 Task: Search one way flight ticket for 3 adults in first from Kotzebue: Ralph Wien Memorial Airport to Jacksonville: Albert J. Ellis Airport on 5-3-2023. Choice of flights is Westjet. Number of bags: 1 carry on bag. Price is upto 100000. Outbound departure time preference is 5:00.
Action: Mouse moved to (407, 336)
Screenshot: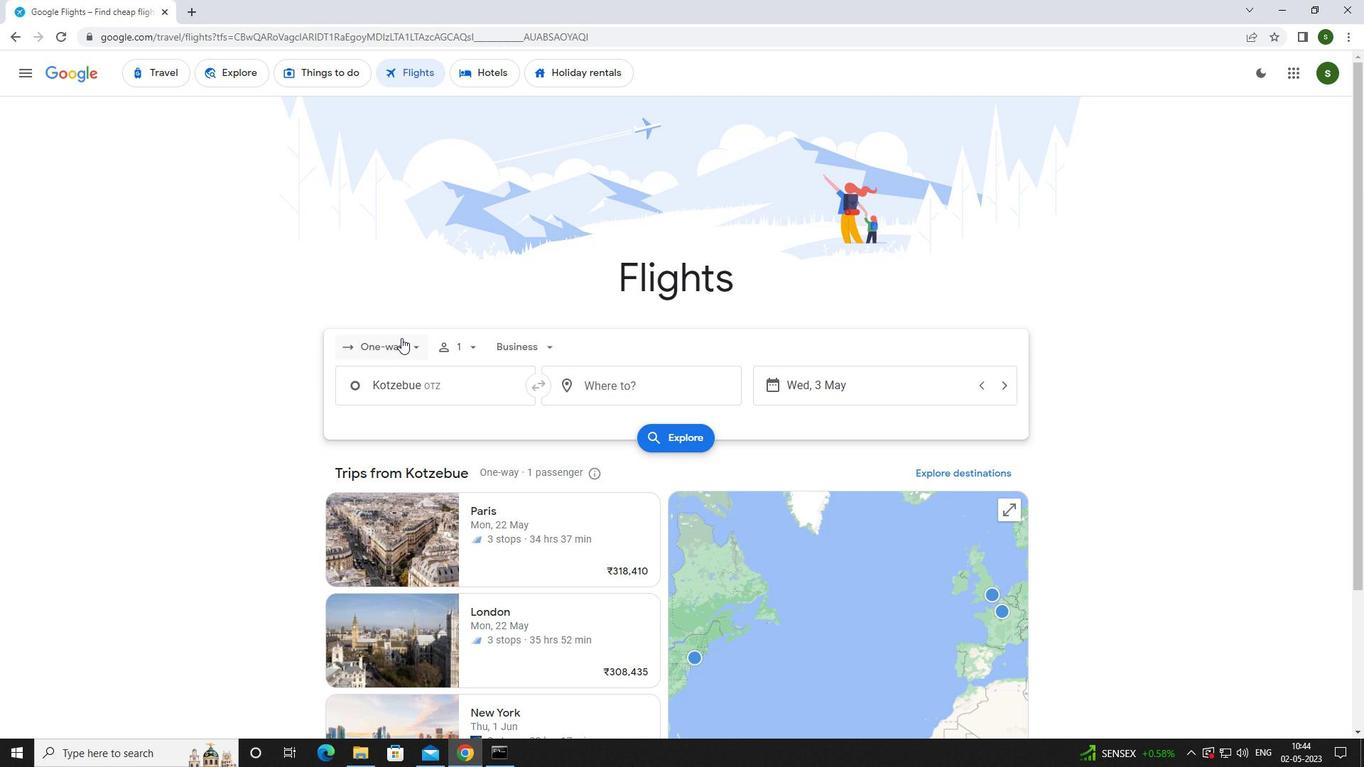 
Action: Mouse pressed left at (407, 336)
Screenshot: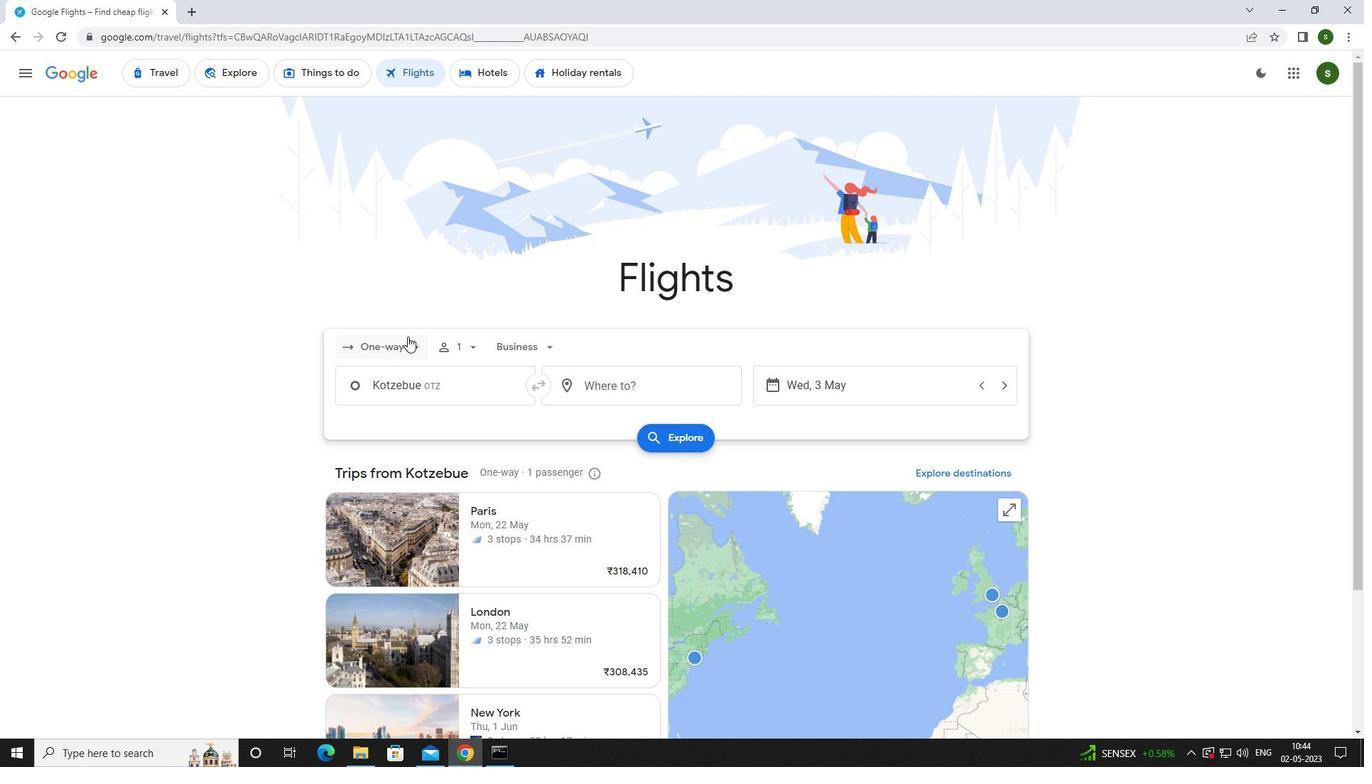
Action: Mouse moved to (402, 407)
Screenshot: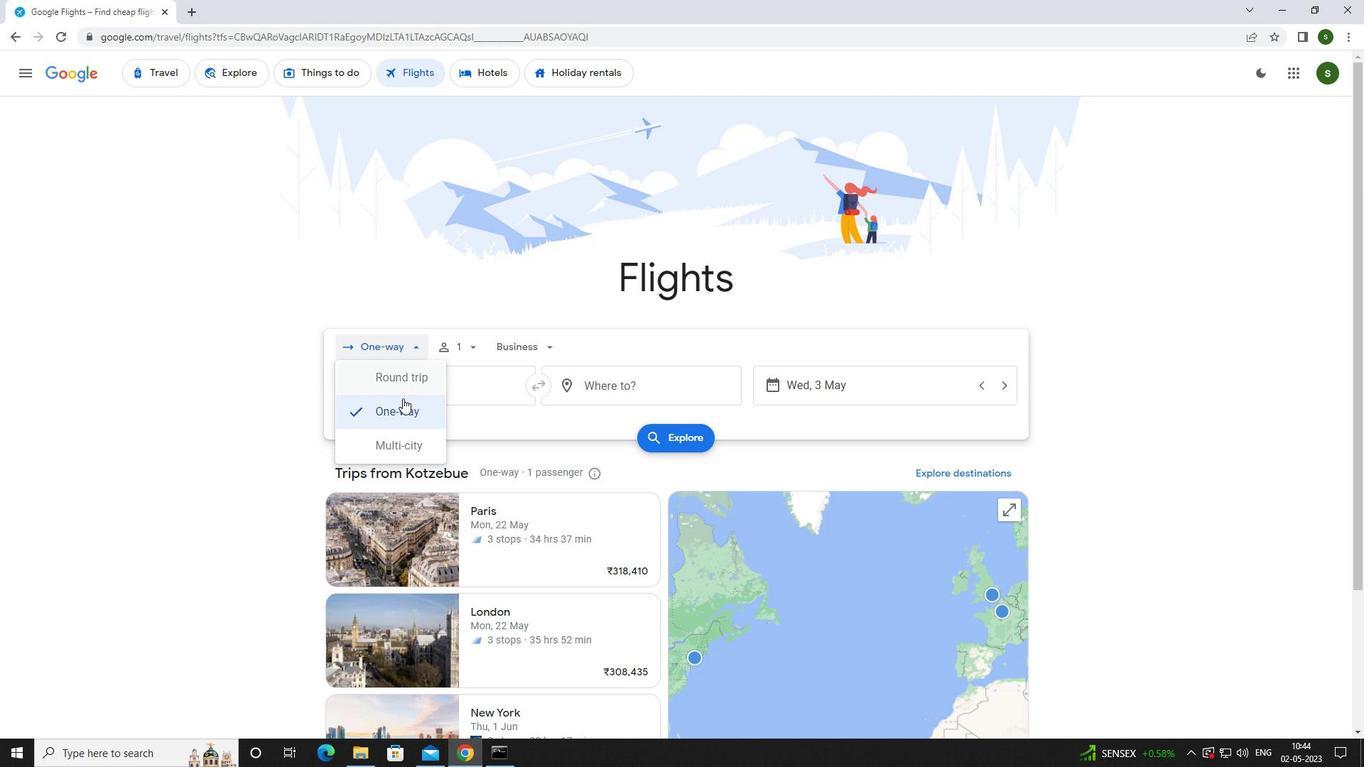 
Action: Mouse pressed left at (402, 407)
Screenshot: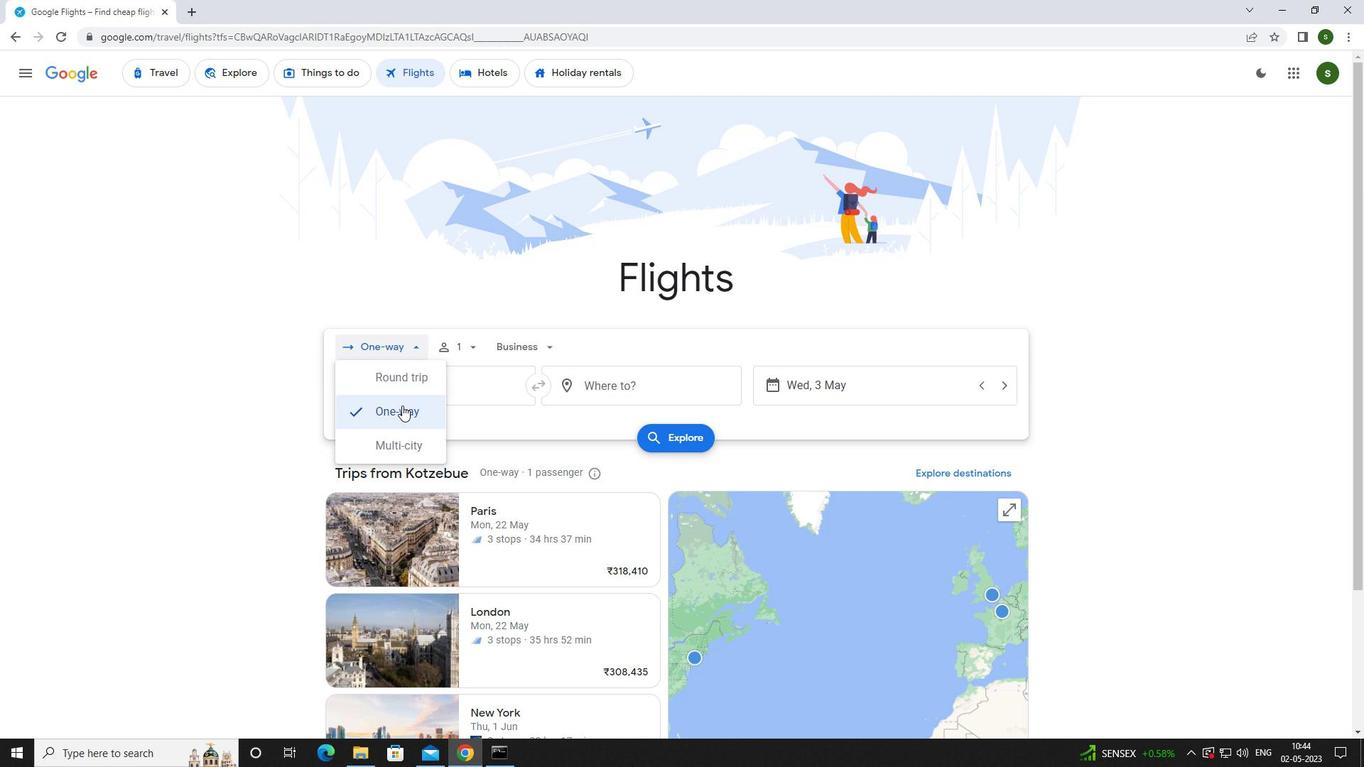 
Action: Mouse moved to (471, 349)
Screenshot: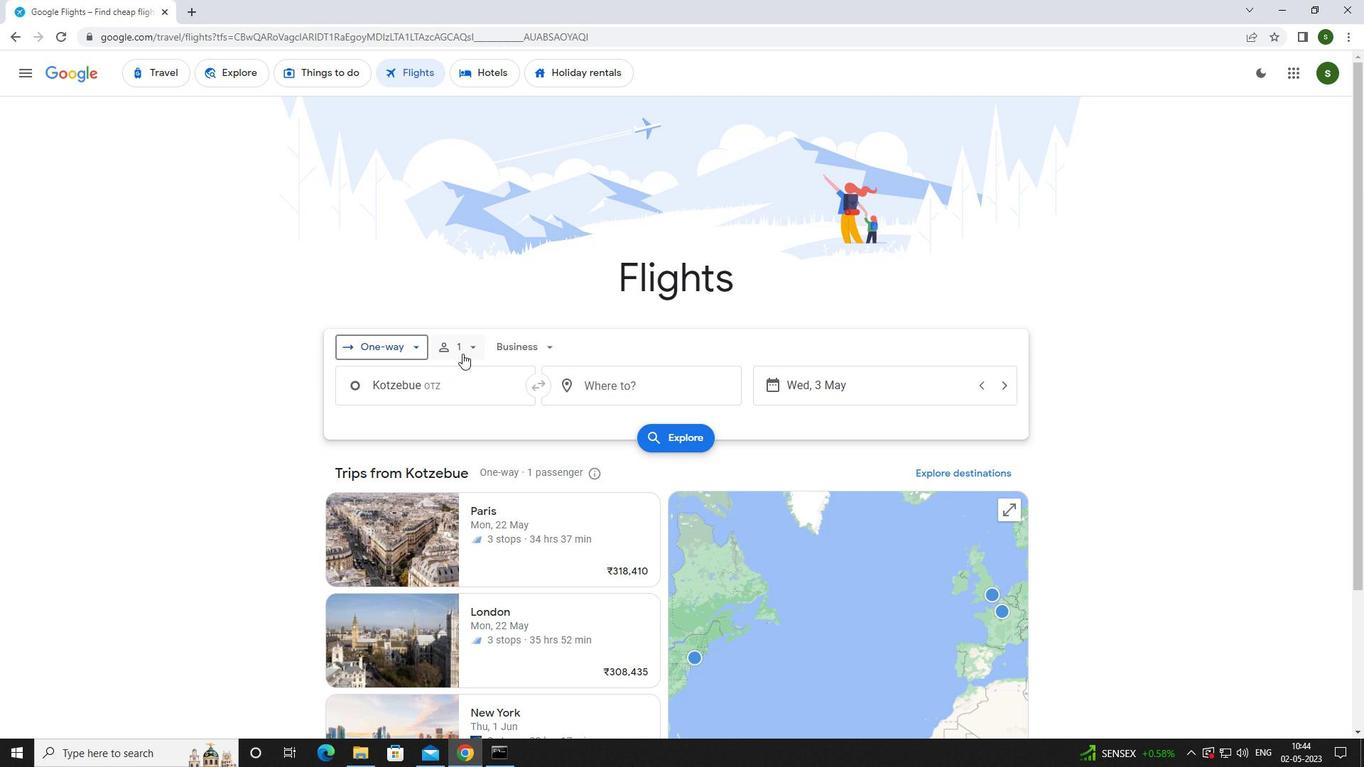 
Action: Mouse pressed left at (471, 349)
Screenshot: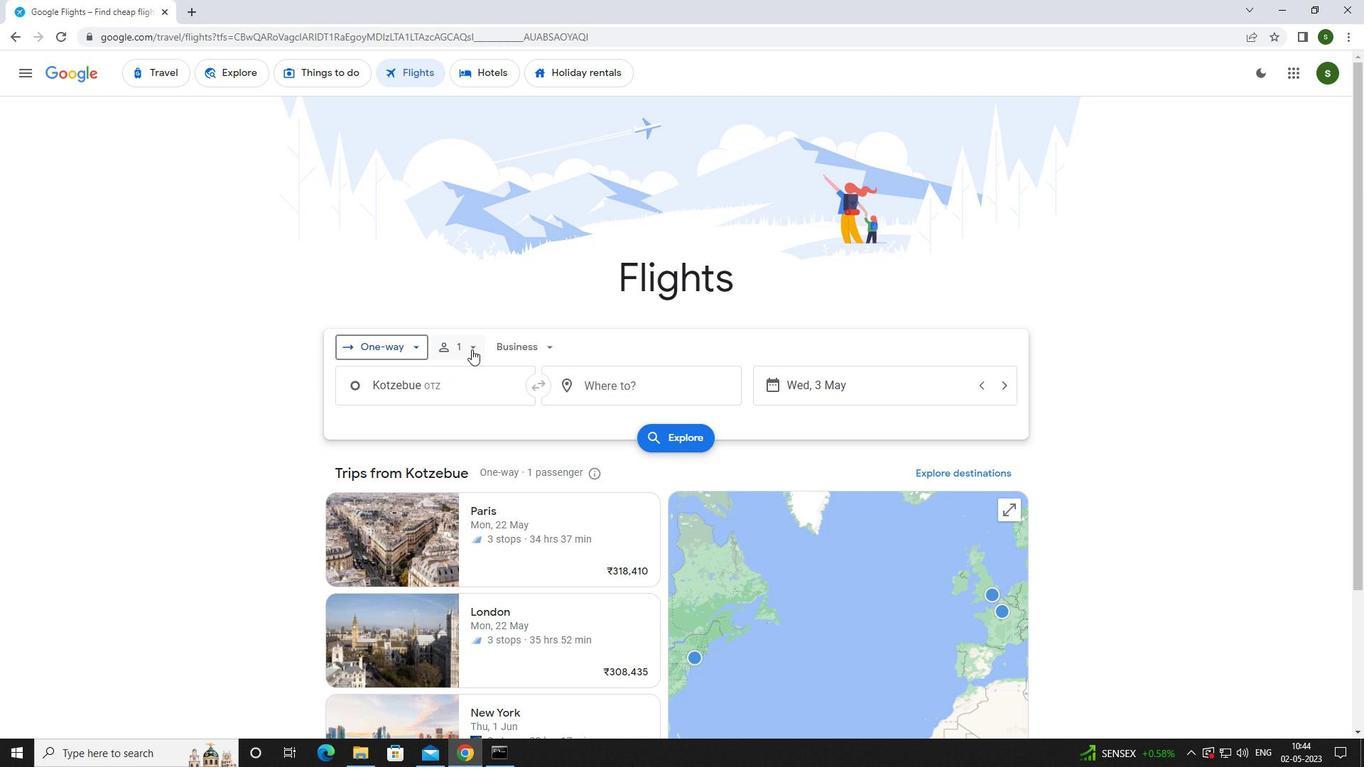 
Action: Mouse moved to (572, 384)
Screenshot: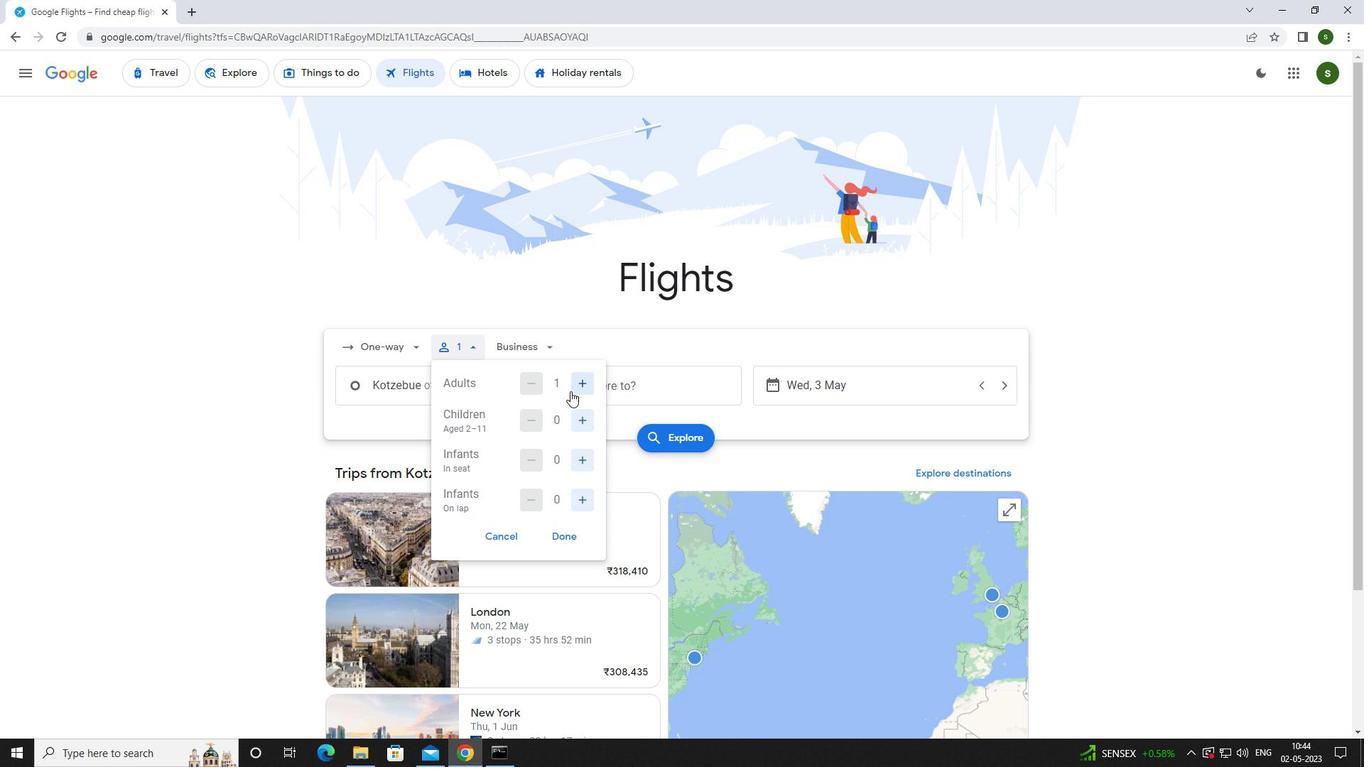 
Action: Mouse pressed left at (572, 384)
Screenshot: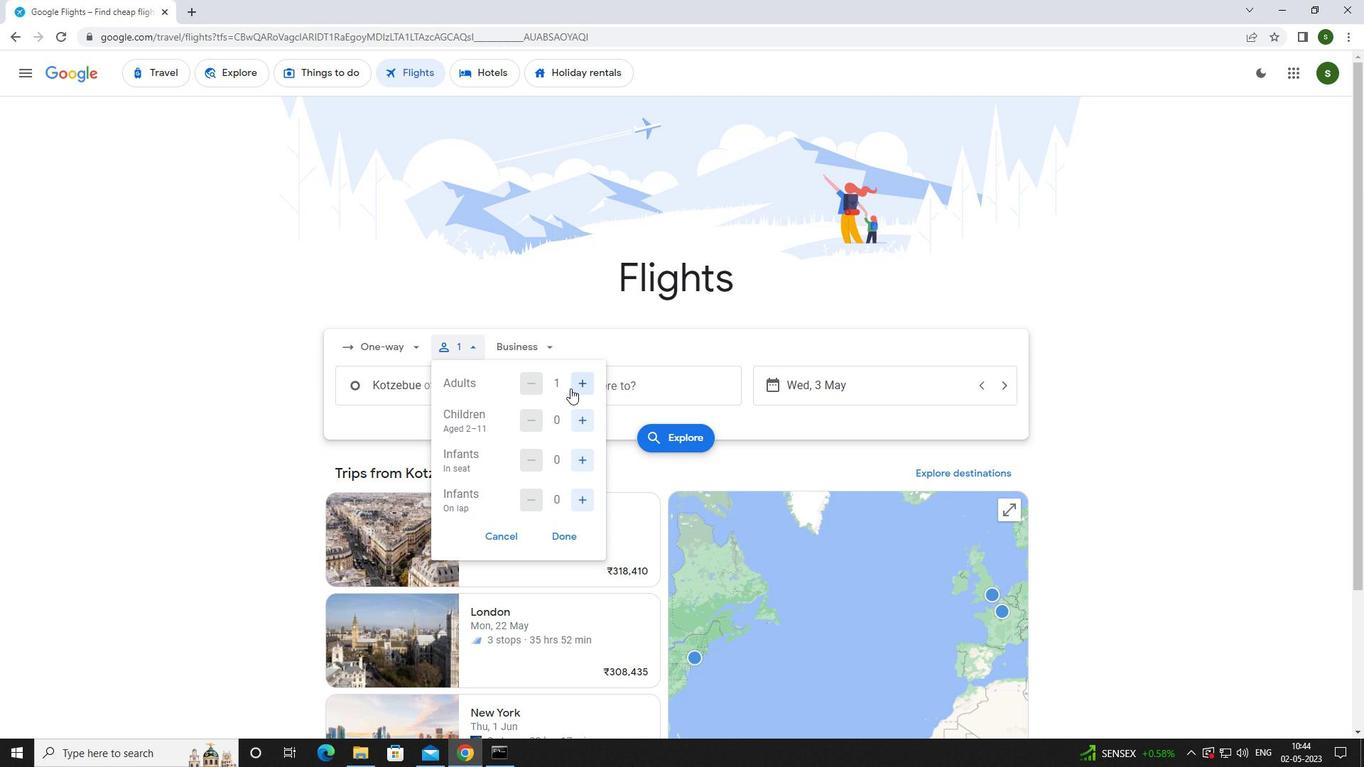 
Action: Mouse pressed left at (572, 384)
Screenshot: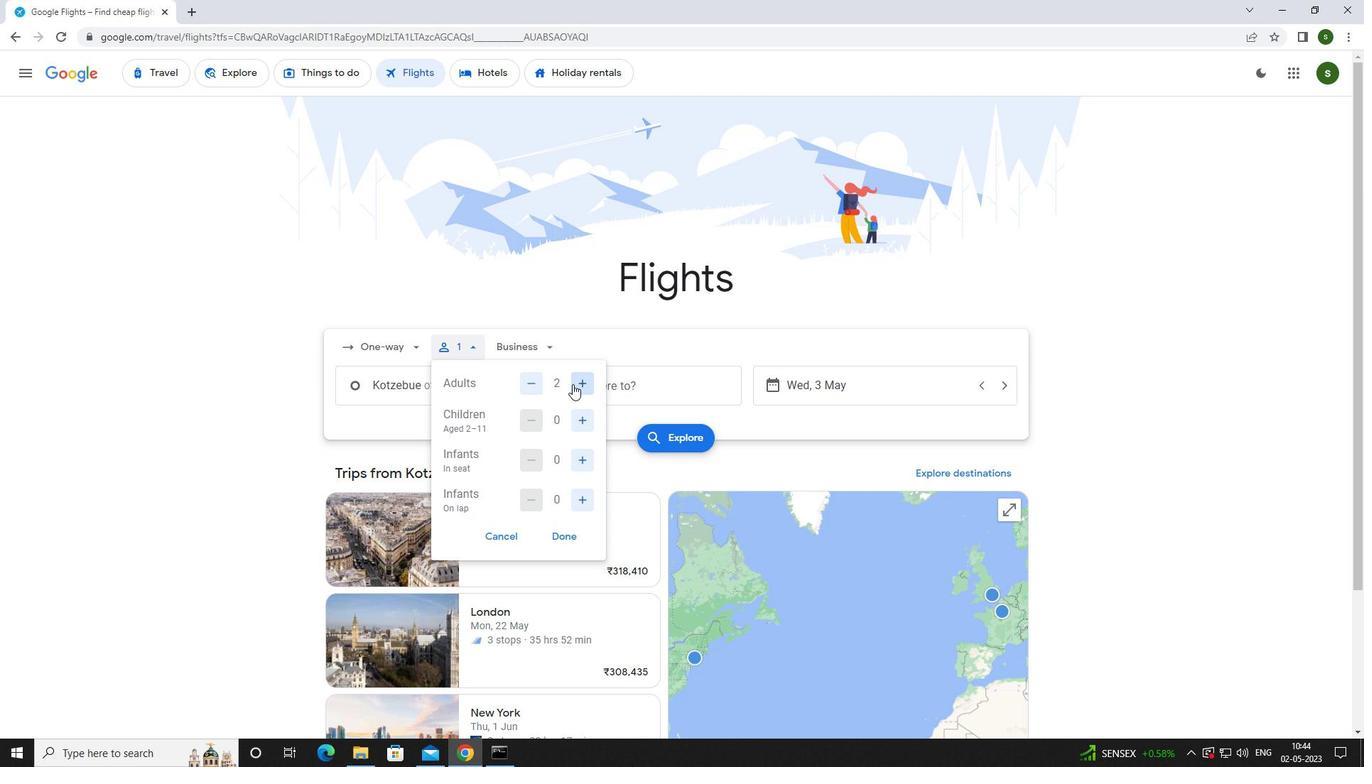 
Action: Mouse moved to (537, 341)
Screenshot: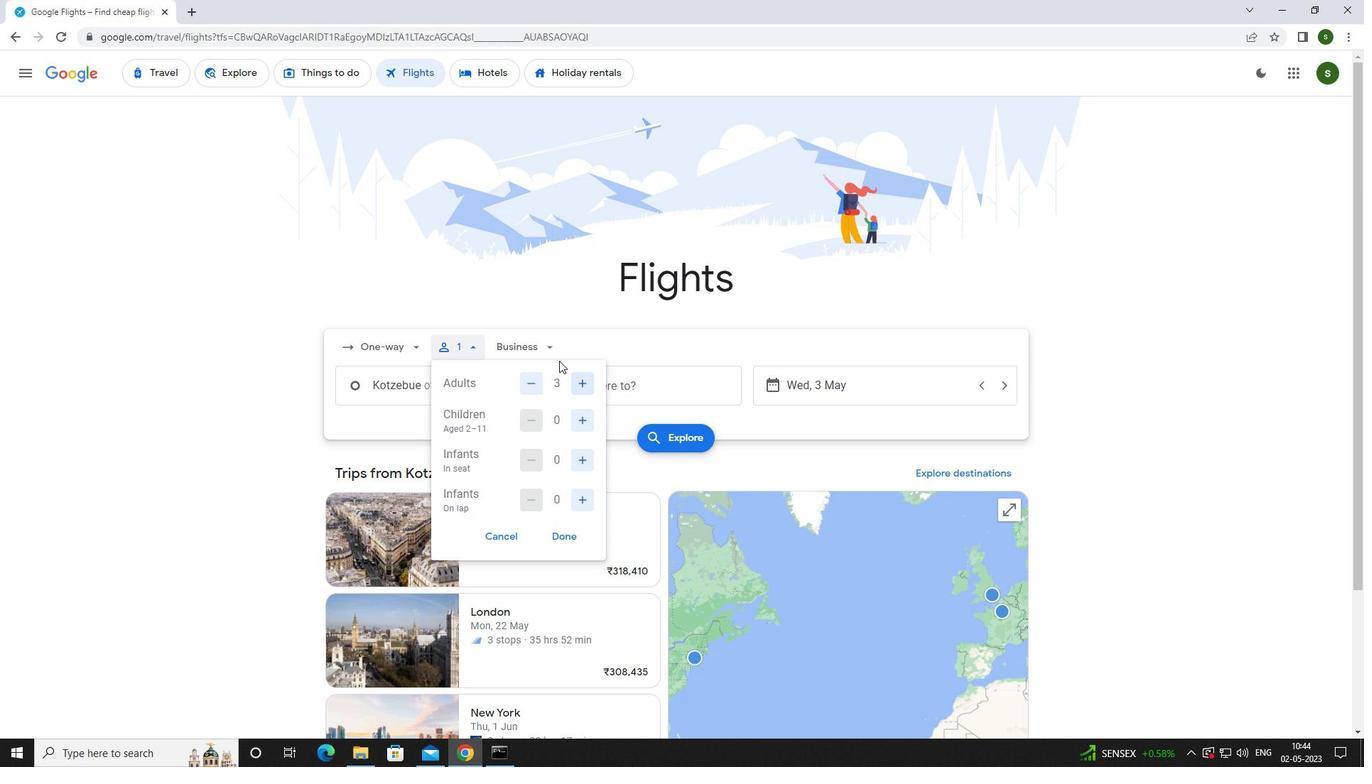 
Action: Mouse pressed left at (537, 341)
Screenshot: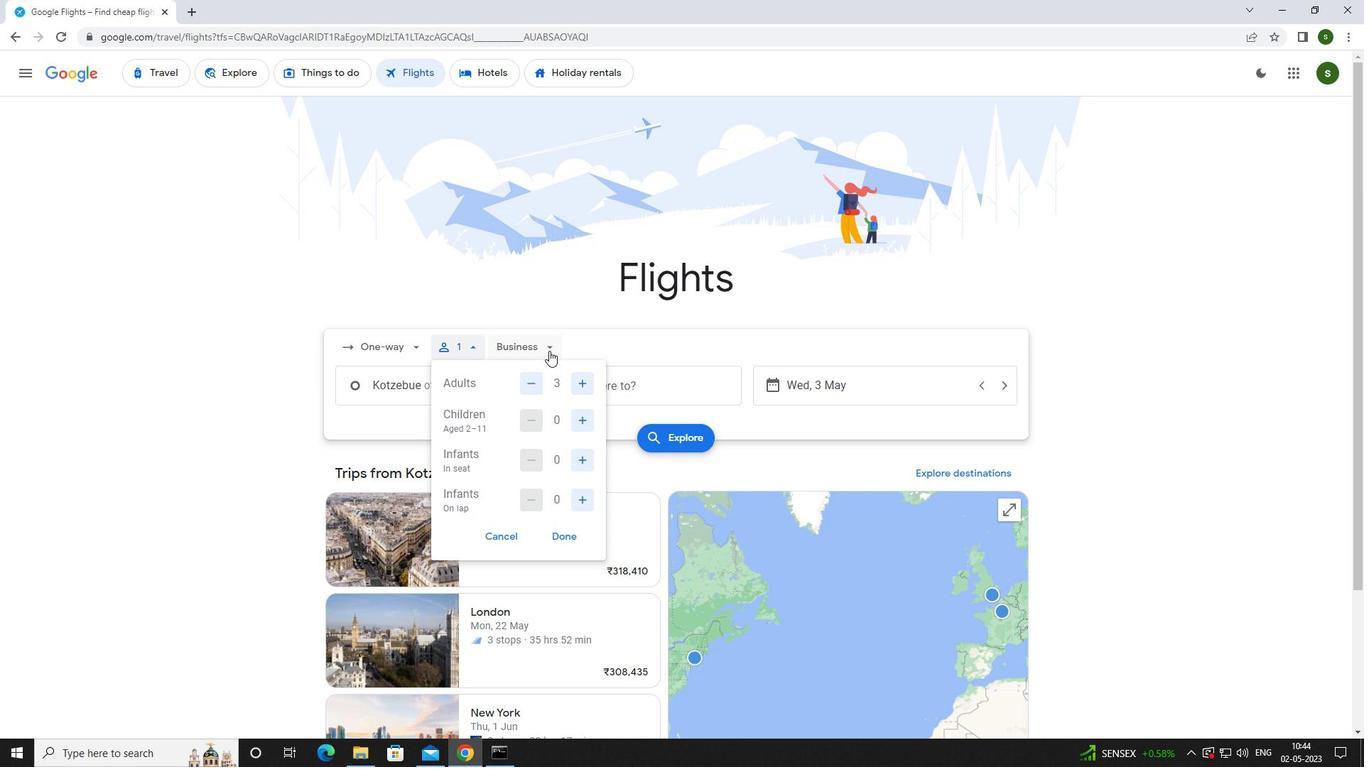 
Action: Mouse moved to (547, 479)
Screenshot: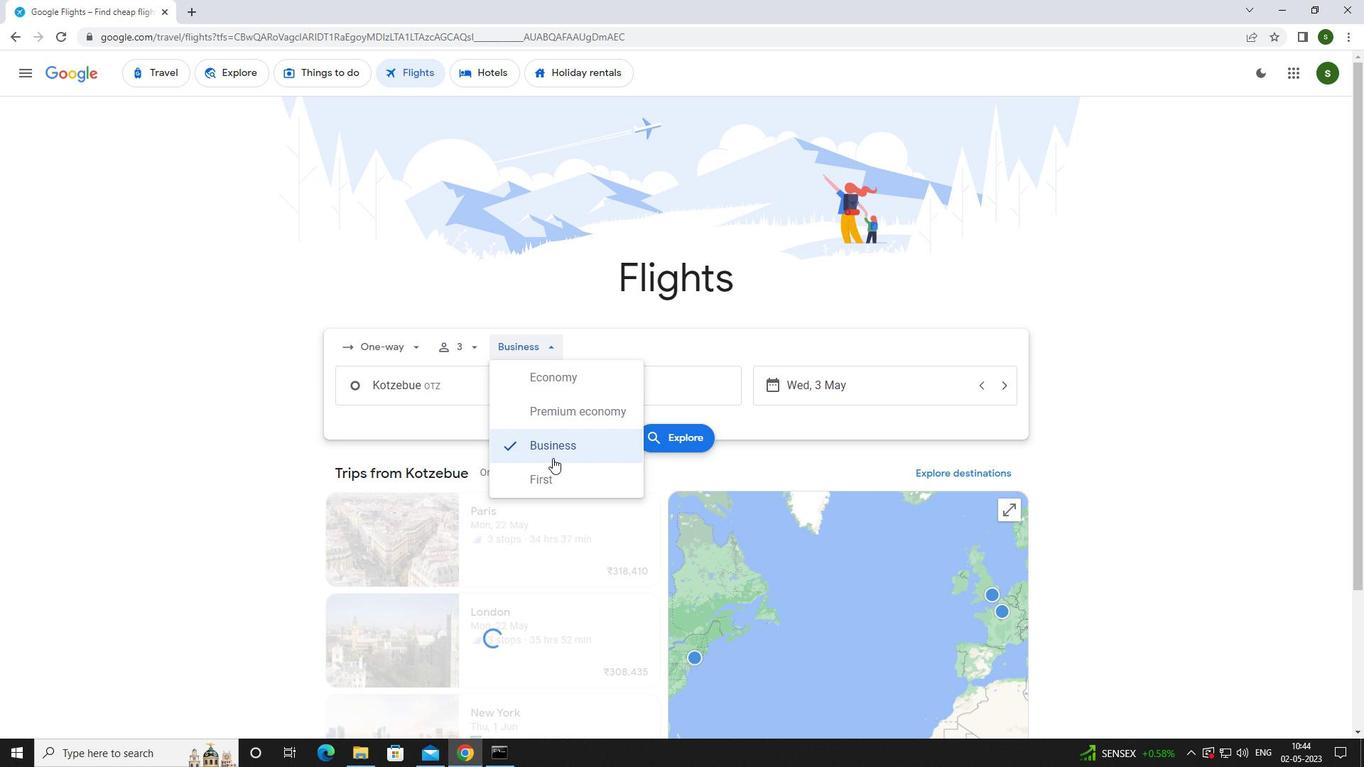 
Action: Mouse pressed left at (547, 479)
Screenshot: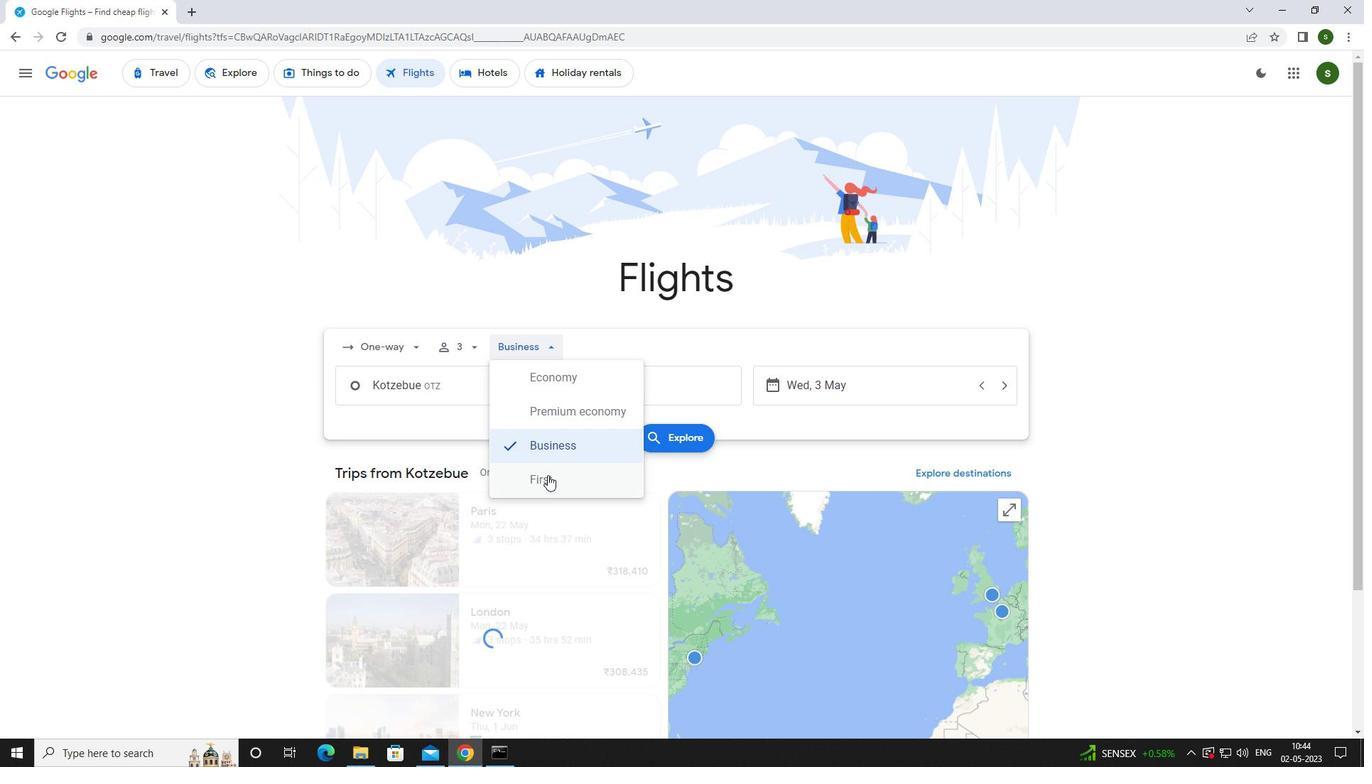 
Action: Mouse moved to (485, 391)
Screenshot: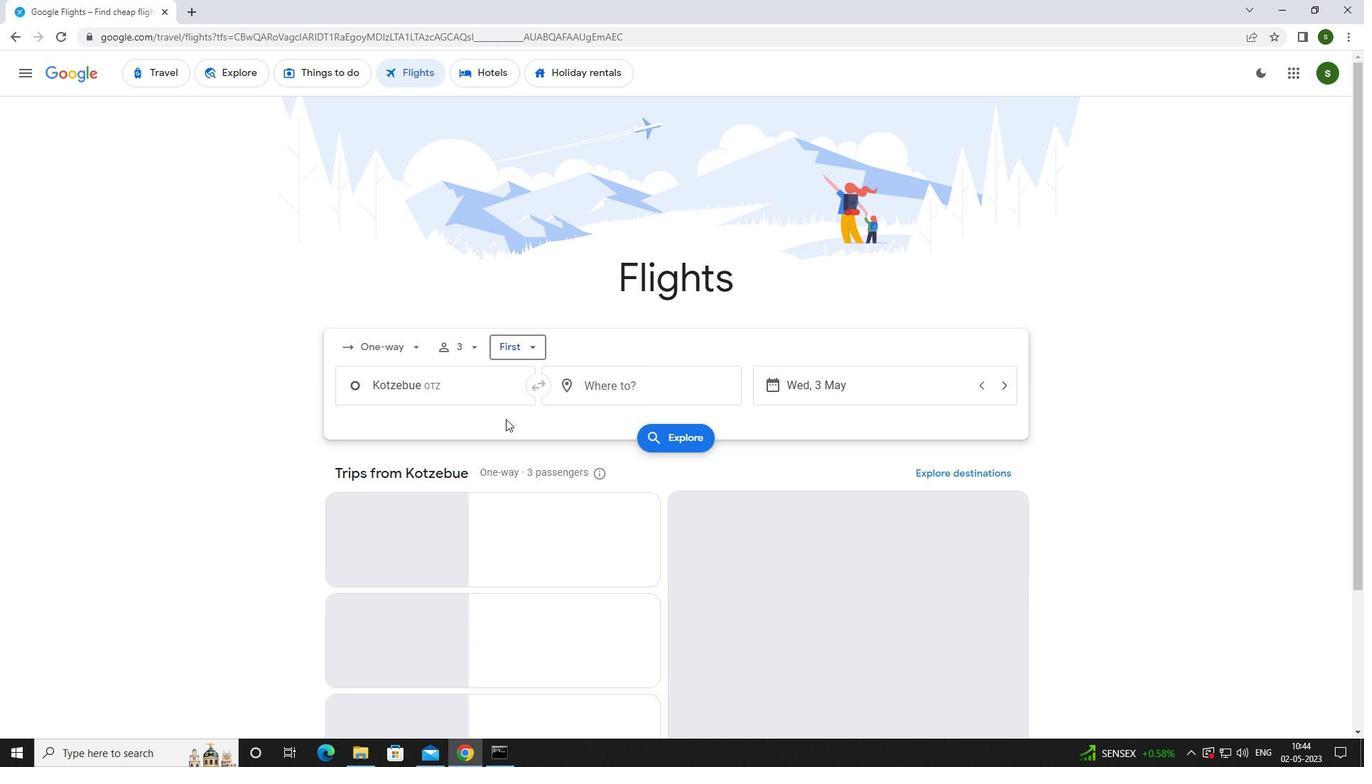 
Action: Mouse pressed left at (485, 391)
Screenshot: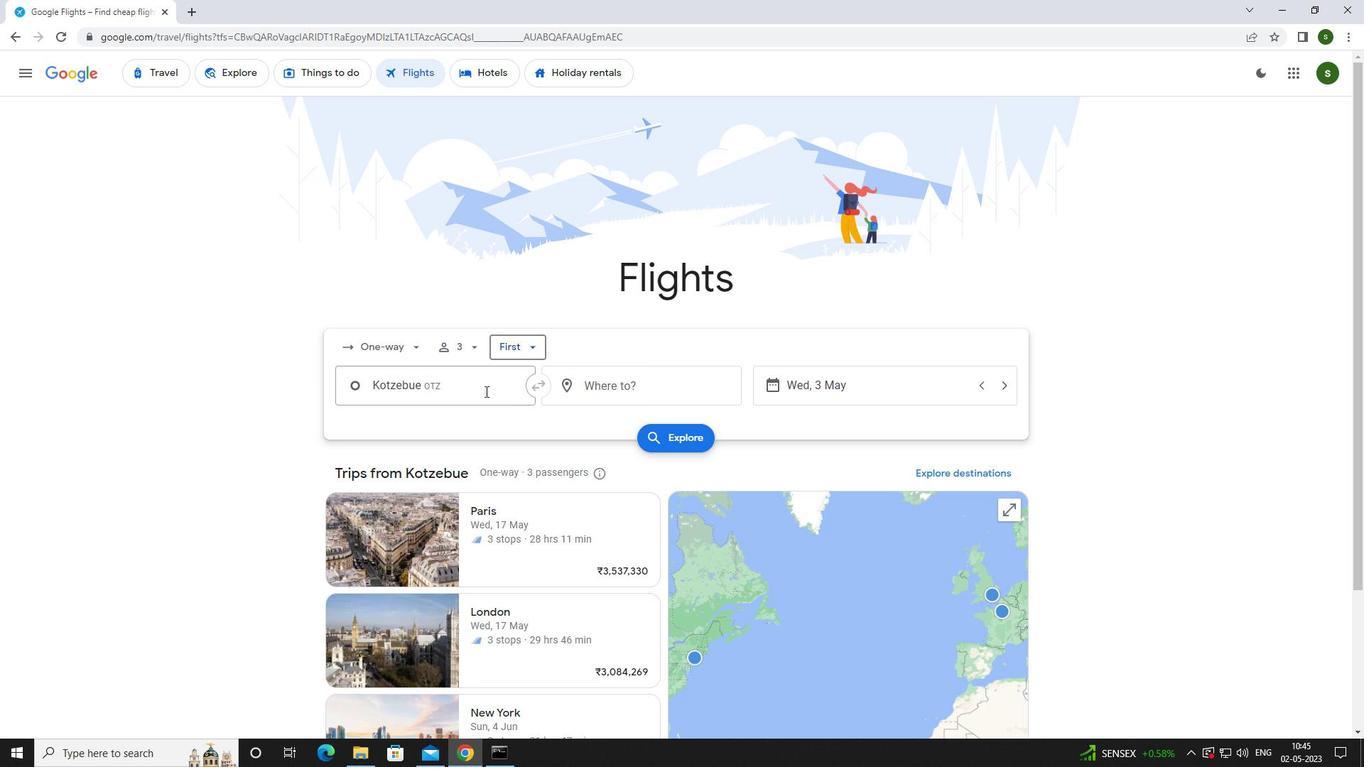 
Action: Key pressed r<Key.caps_lock>ap<Key.backspace>lp
Screenshot: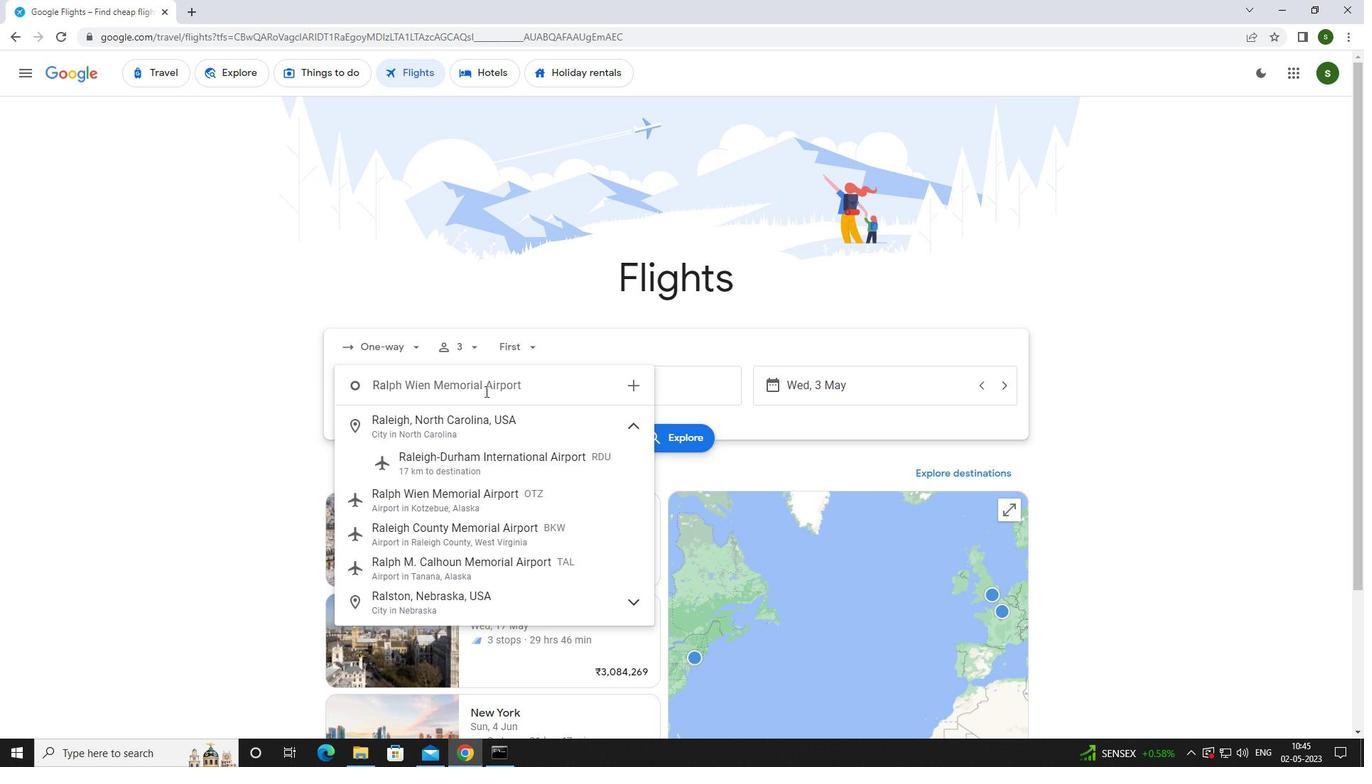 
Action: Mouse moved to (487, 436)
Screenshot: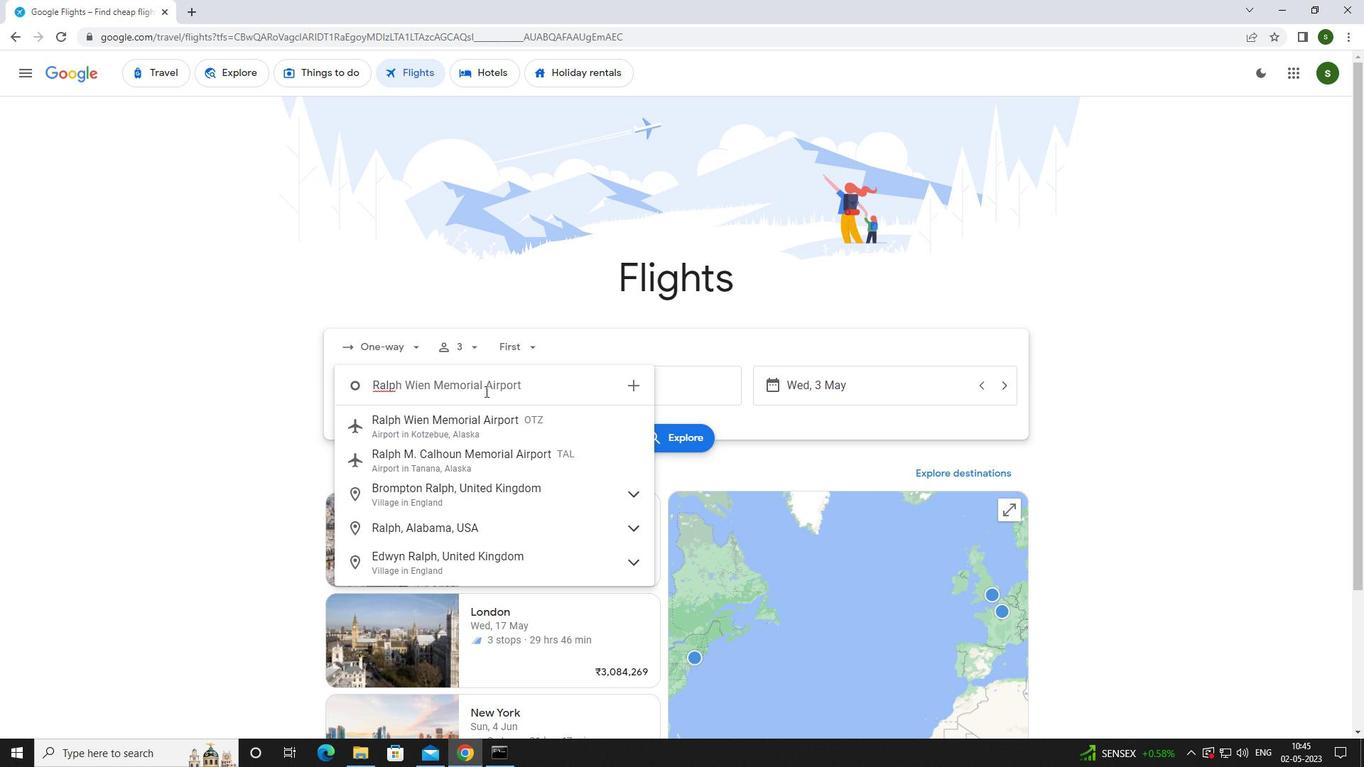 
Action: Mouse pressed left at (487, 436)
Screenshot: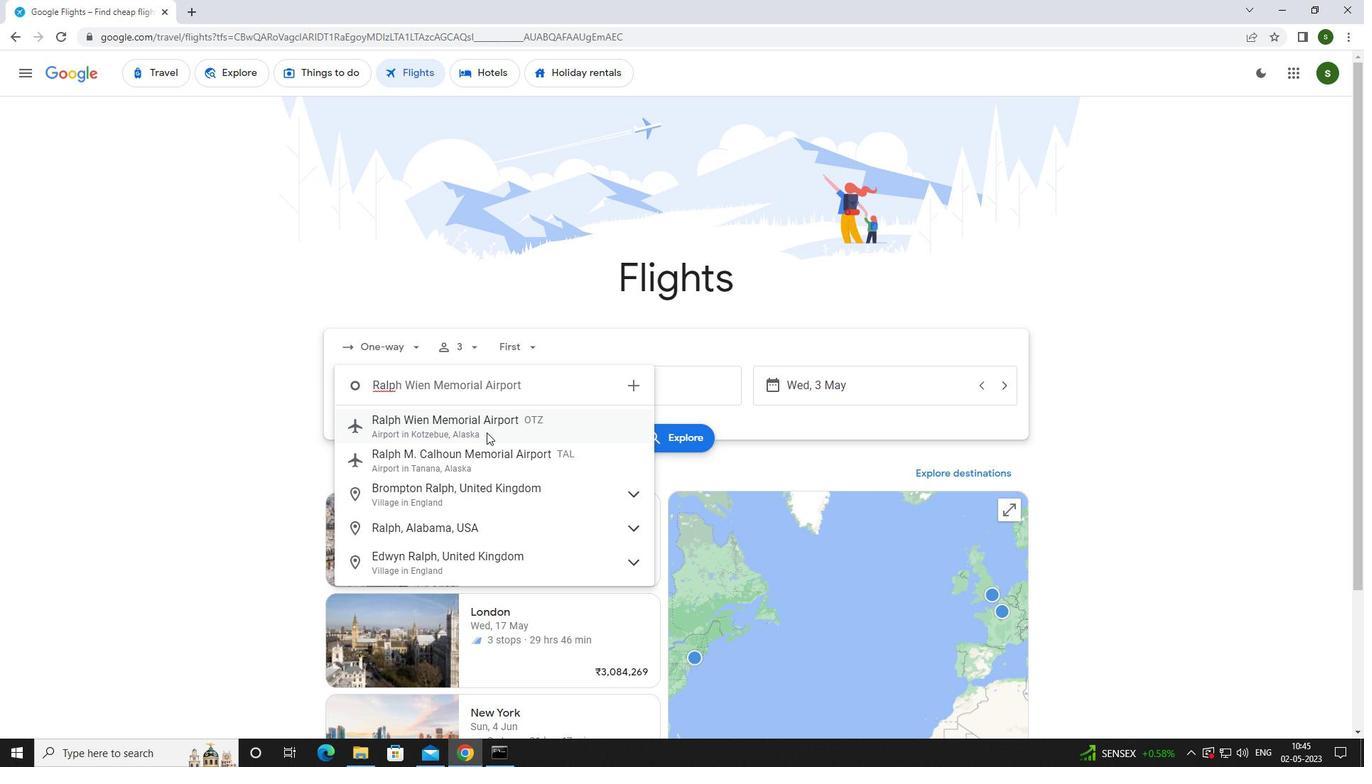 
Action: Mouse moved to (615, 393)
Screenshot: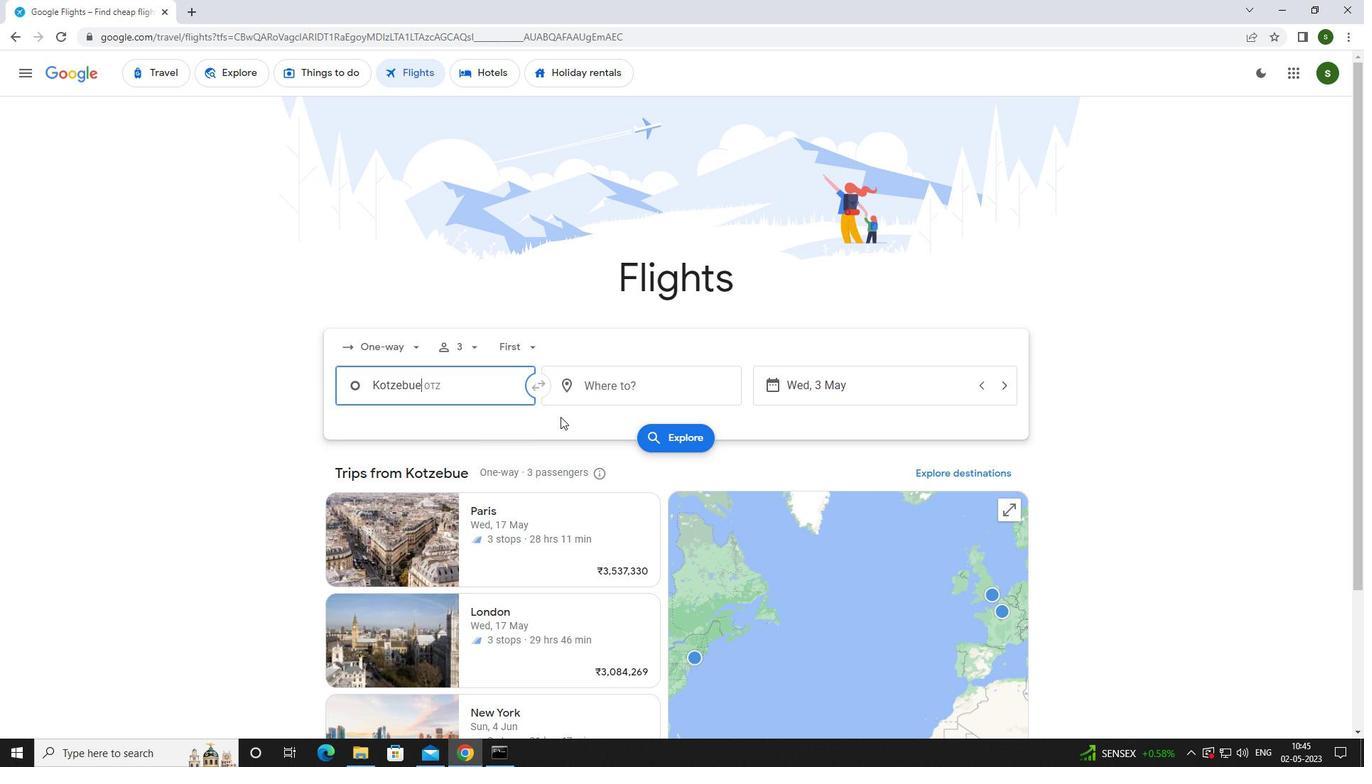 
Action: Mouse pressed left at (615, 393)
Screenshot: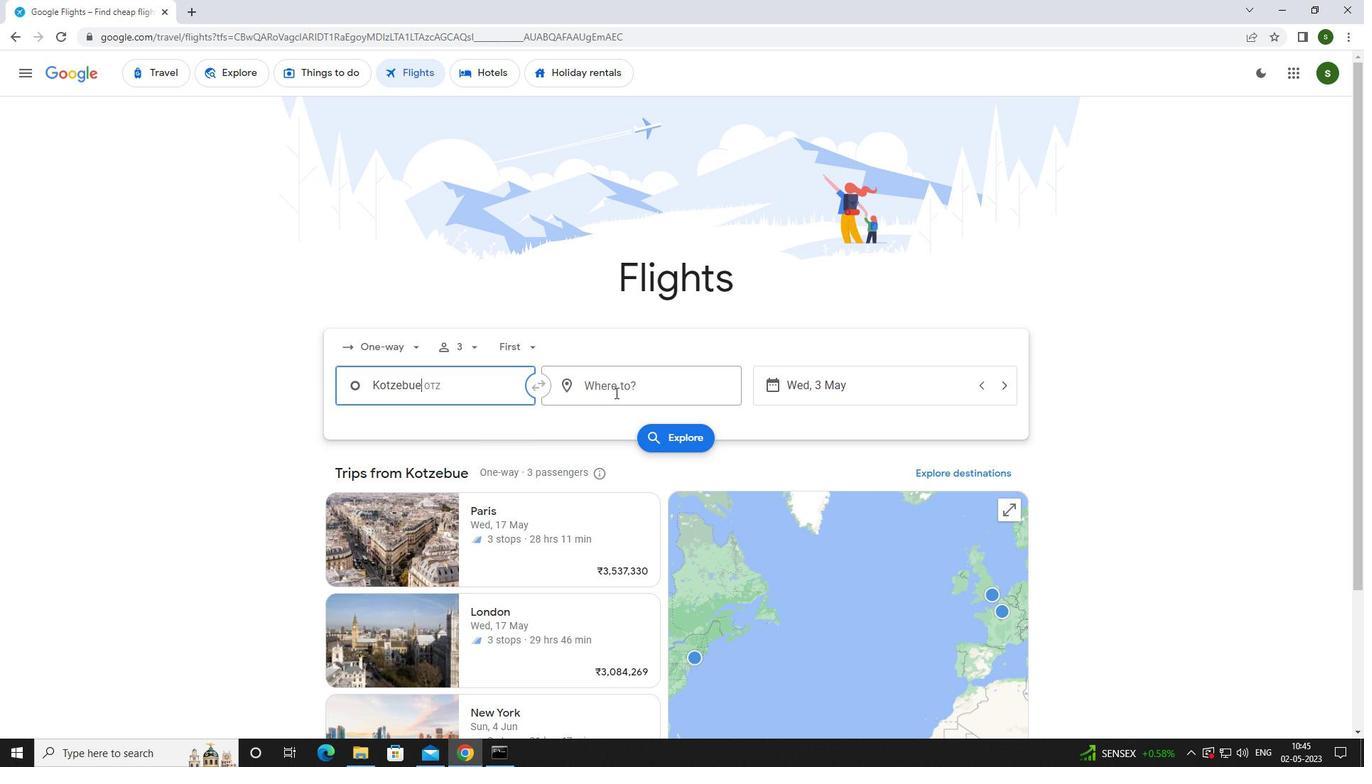 
Action: Key pressed <Key.caps_lock>a<Key.caps_lock>lbert<Key.space>
Screenshot: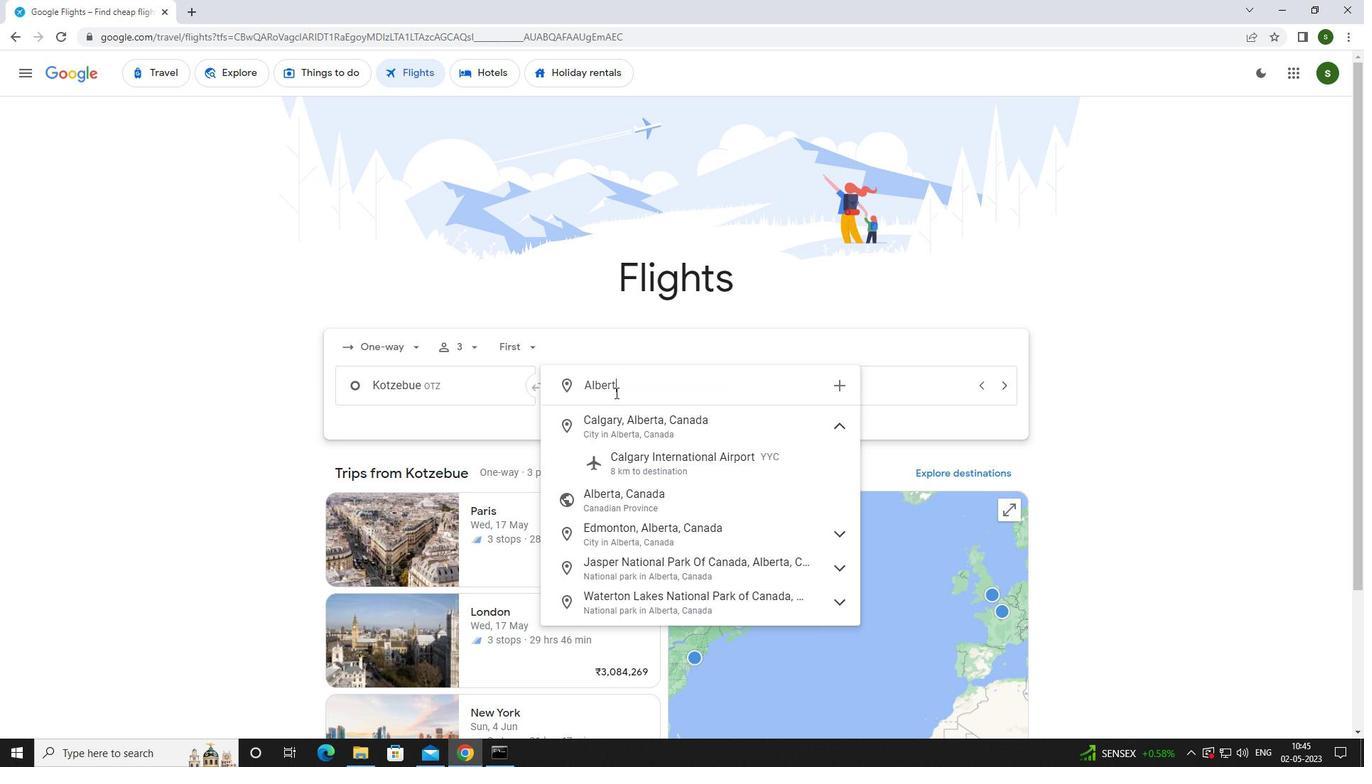 
Action: Mouse moved to (628, 429)
Screenshot: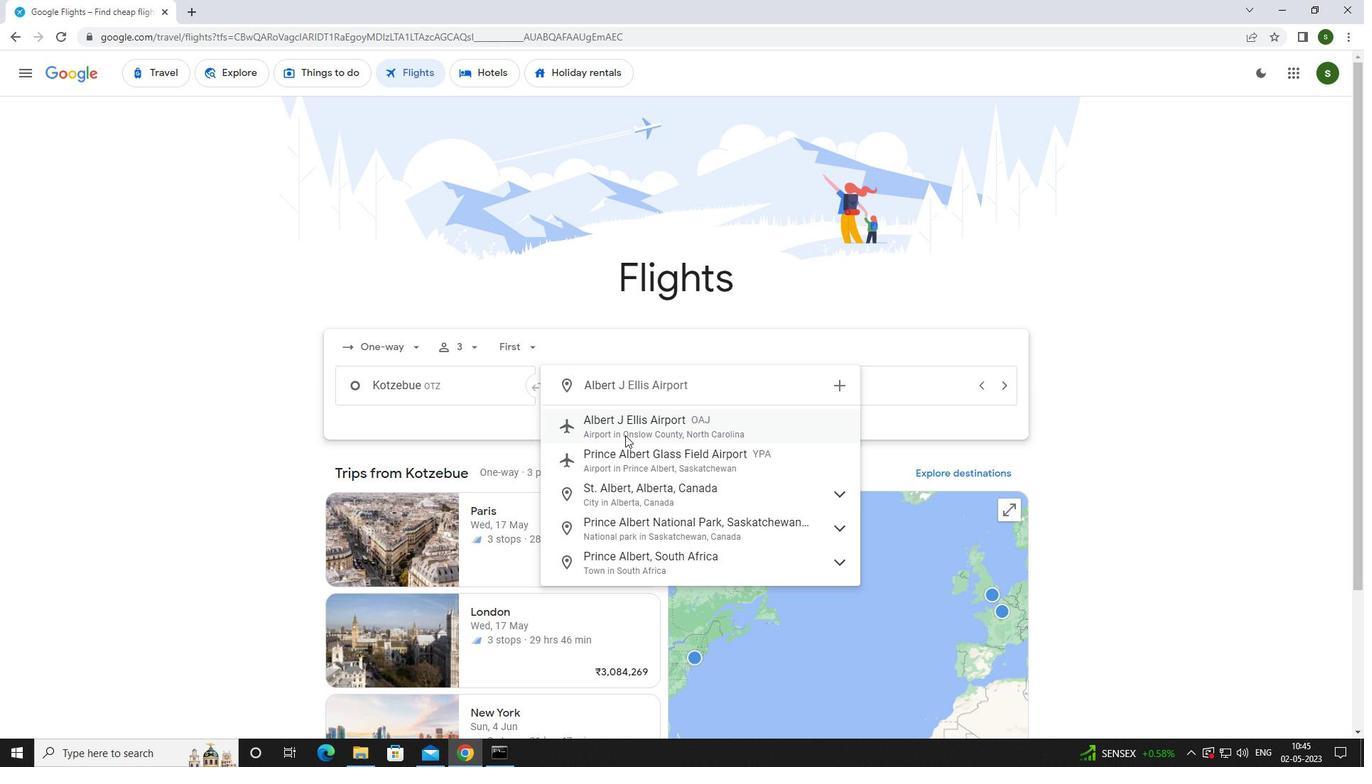 
Action: Mouse pressed left at (628, 429)
Screenshot: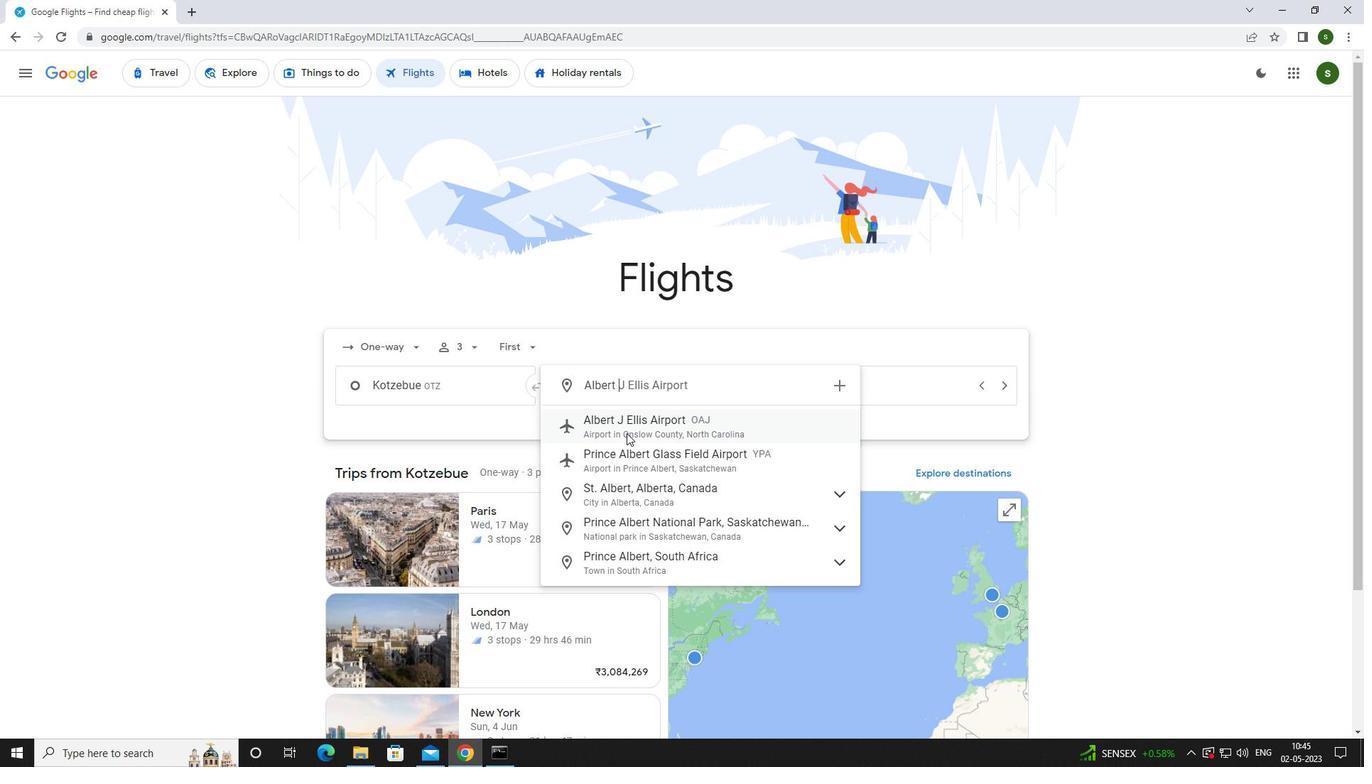 
Action: Mouse moved to (908, 388)
Screenshot: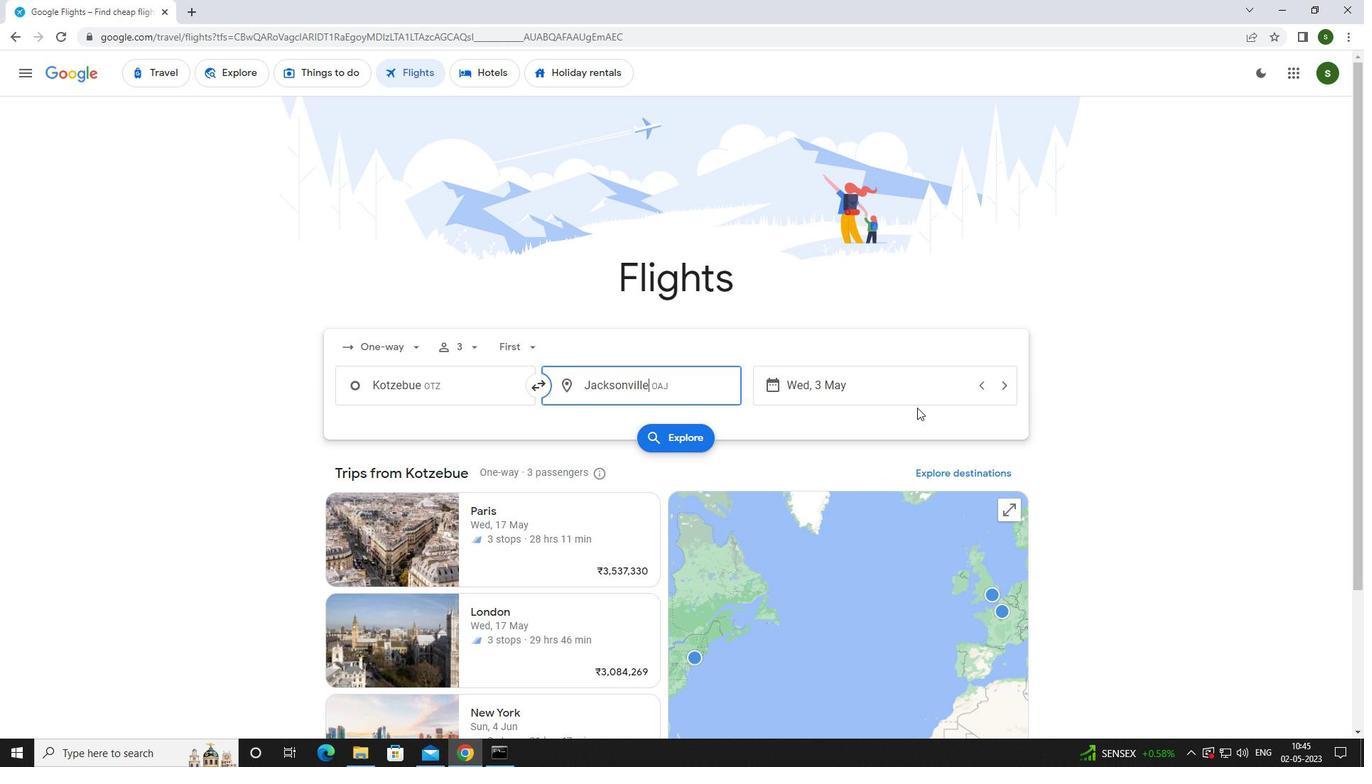 
Action: Mouse pressed left at (908, 388)
Screenshot: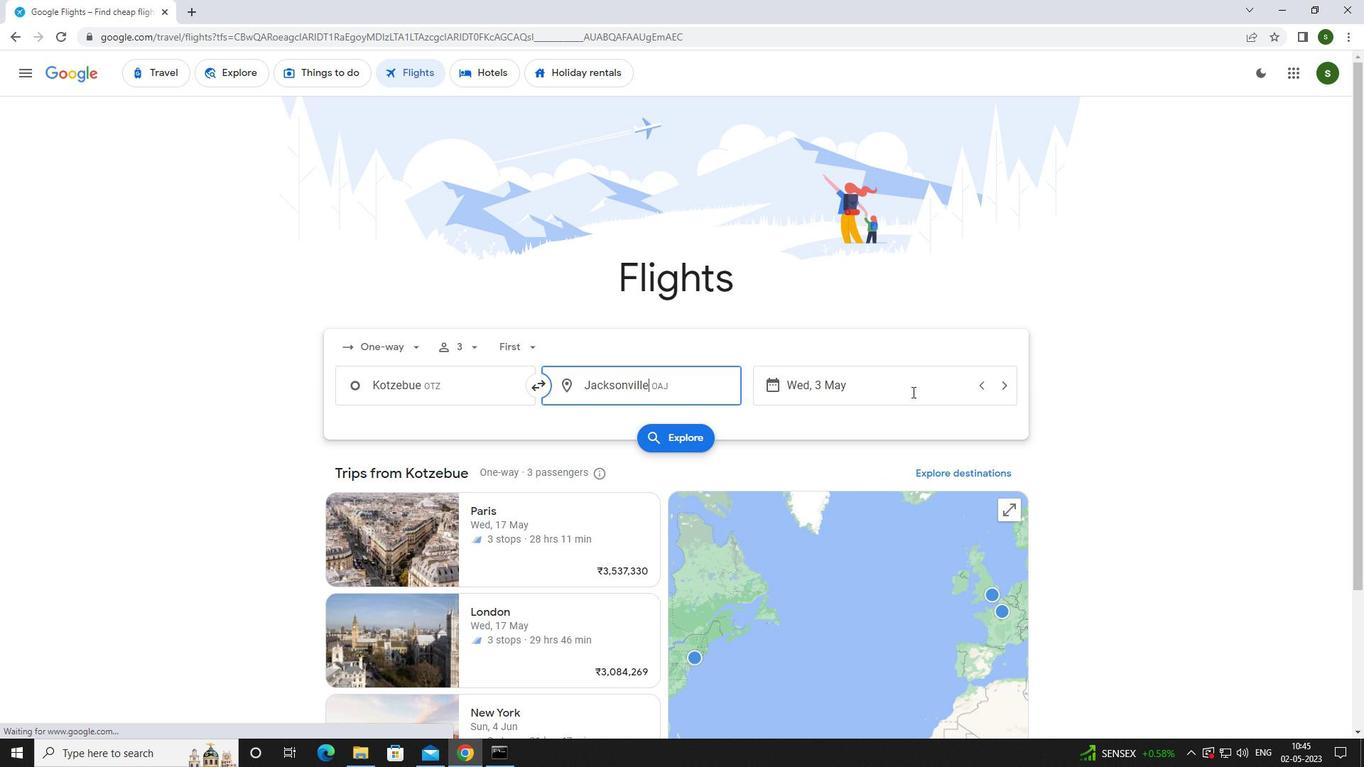 
Action: Mouse moved to (617, 479)
Screenshot: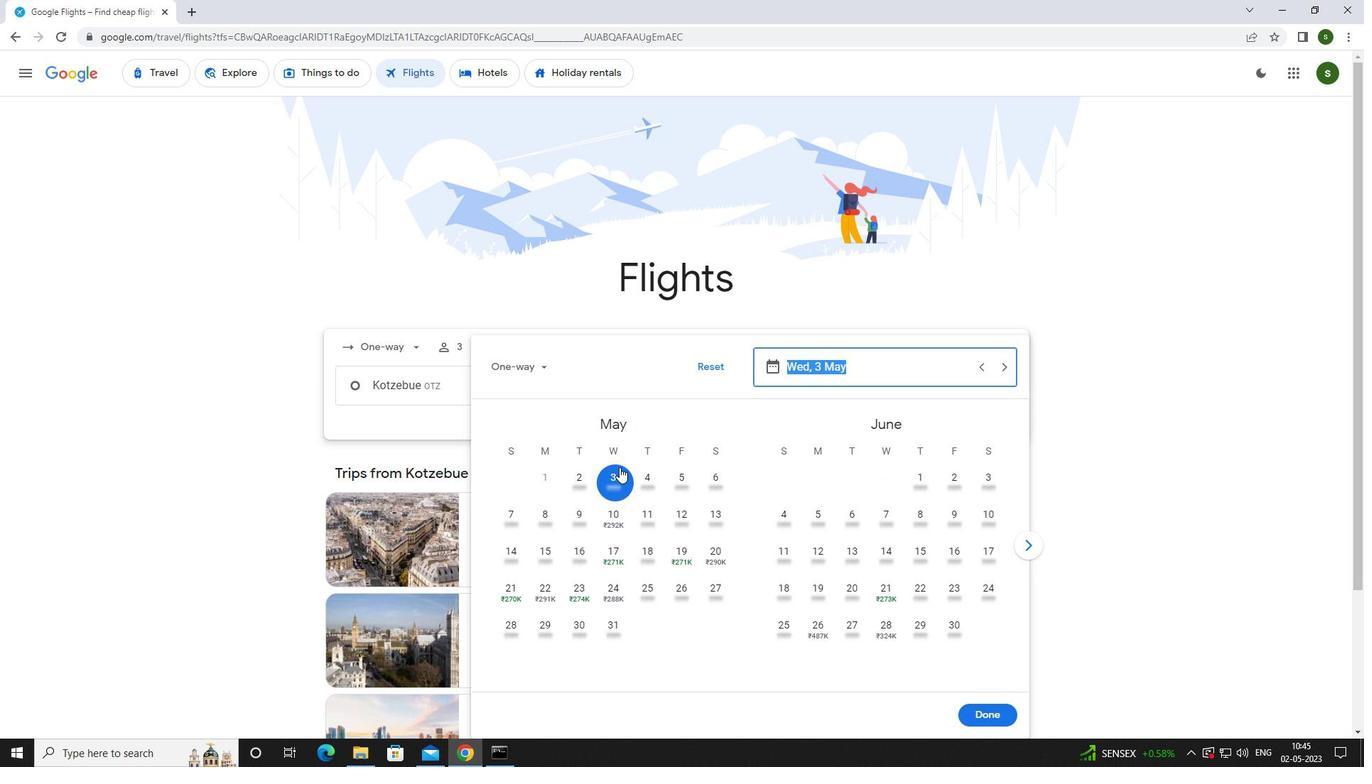 
Action: Mouse pressed left at (617, 479)
Screenshot: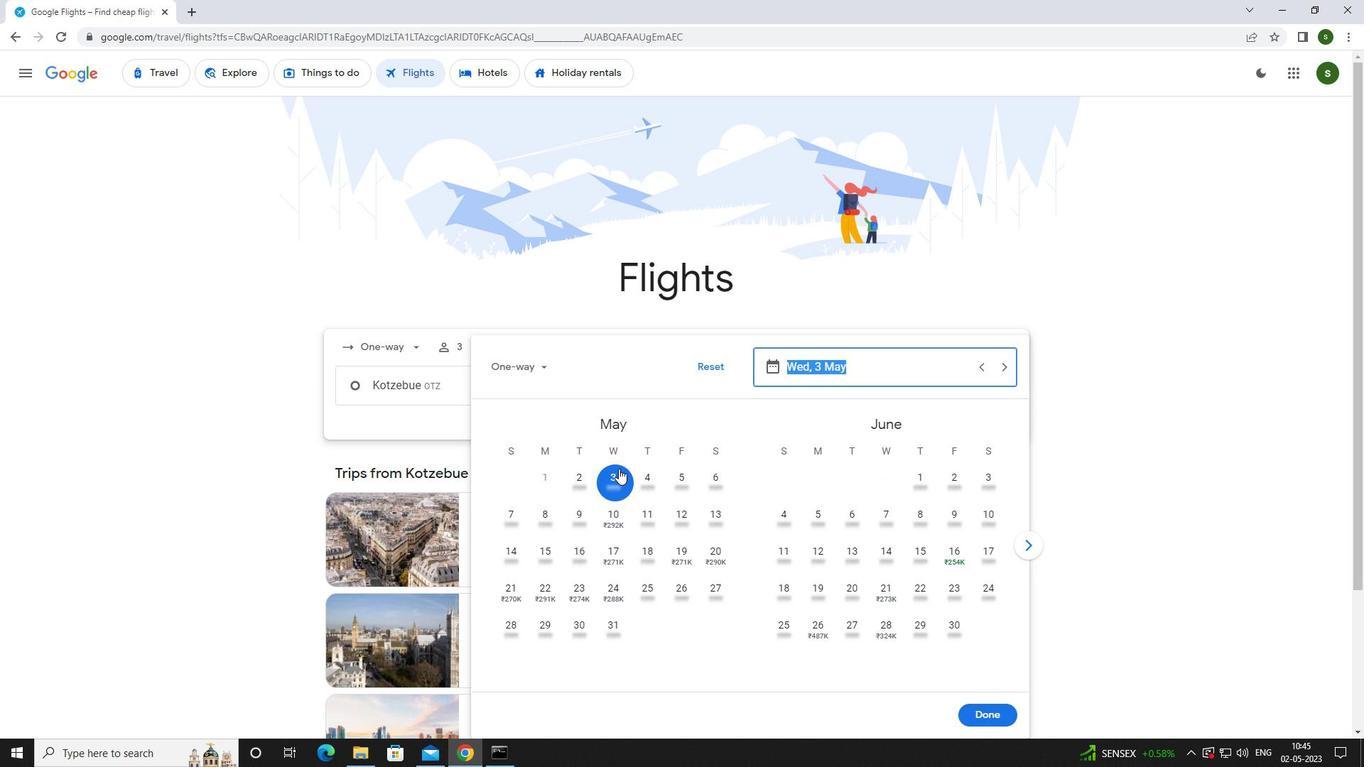 
Action: Mouse moved to (995, 714)
Screenshot: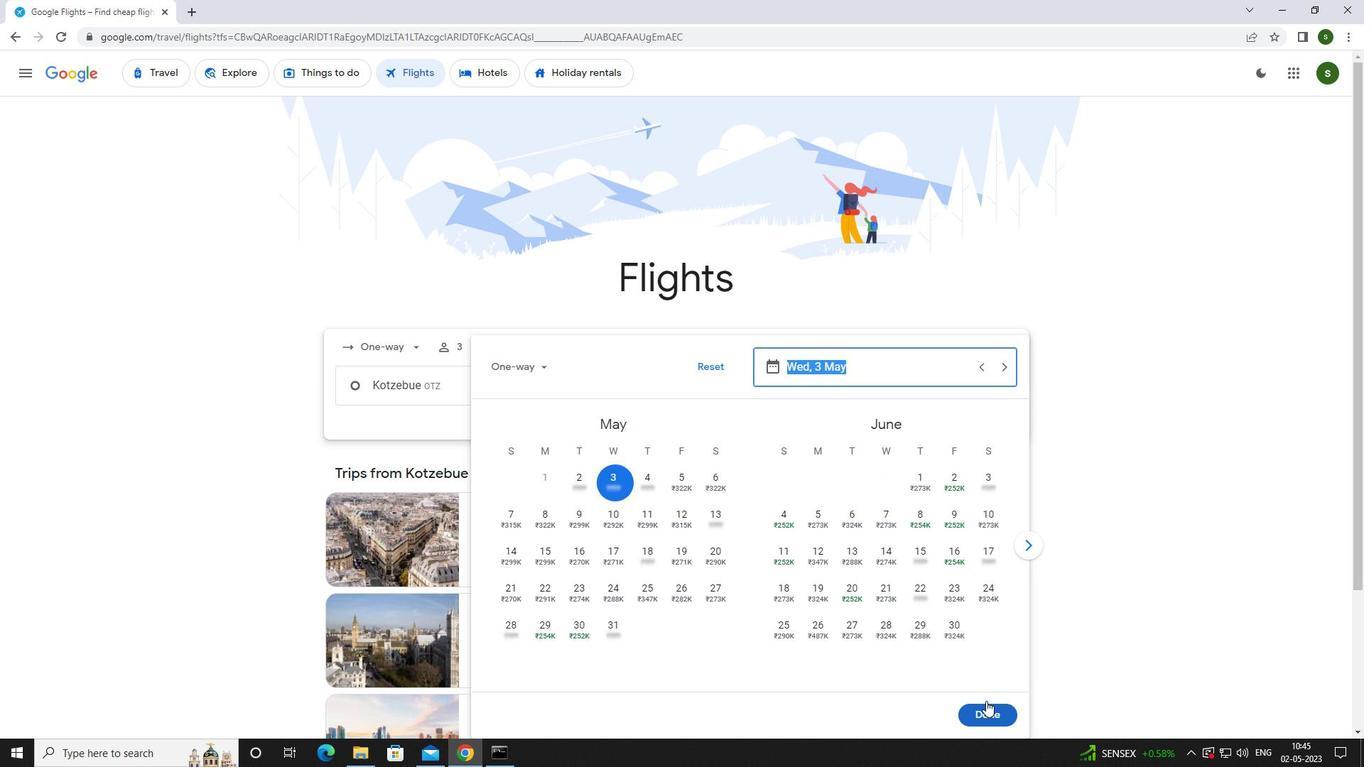 
Action: Mouse pressed left at (995, 714)
Screenshot: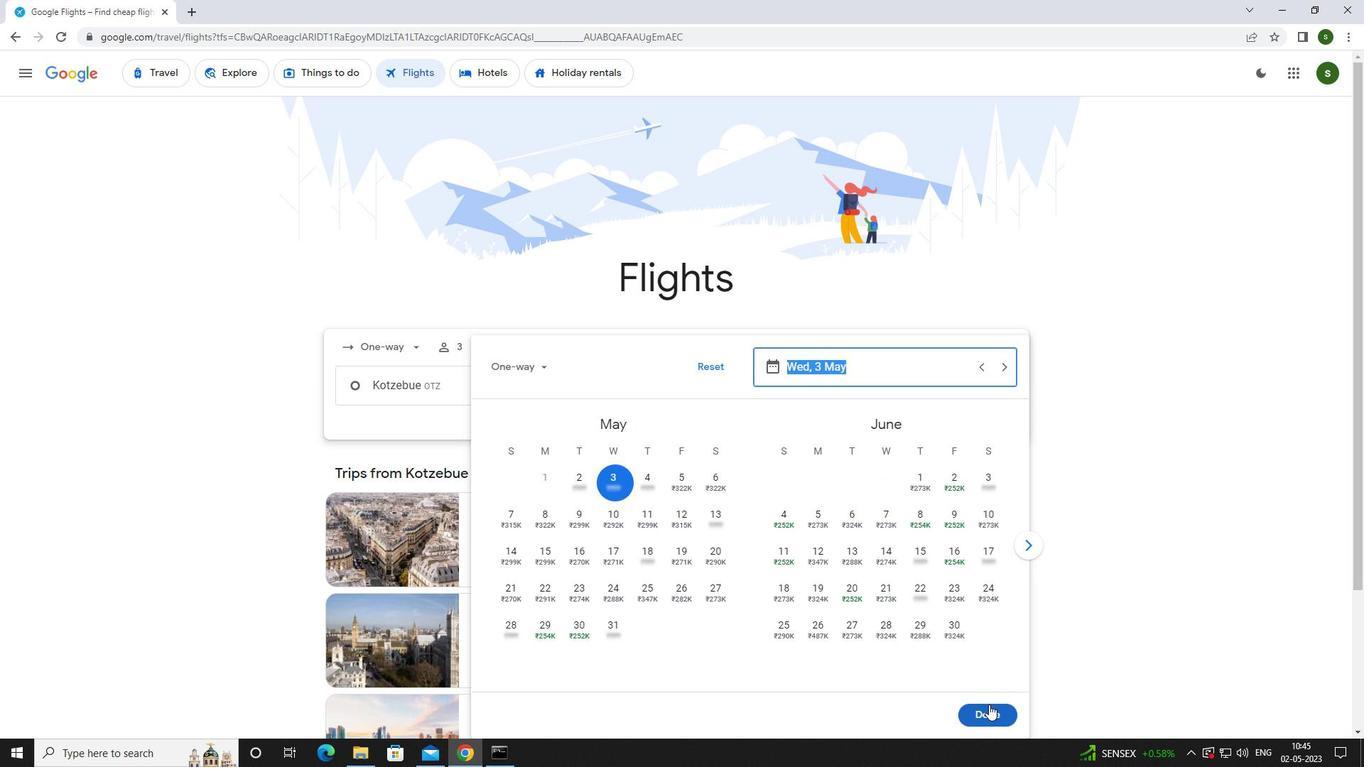 
Action: Mouse moved to (660, 433)
Screenshot: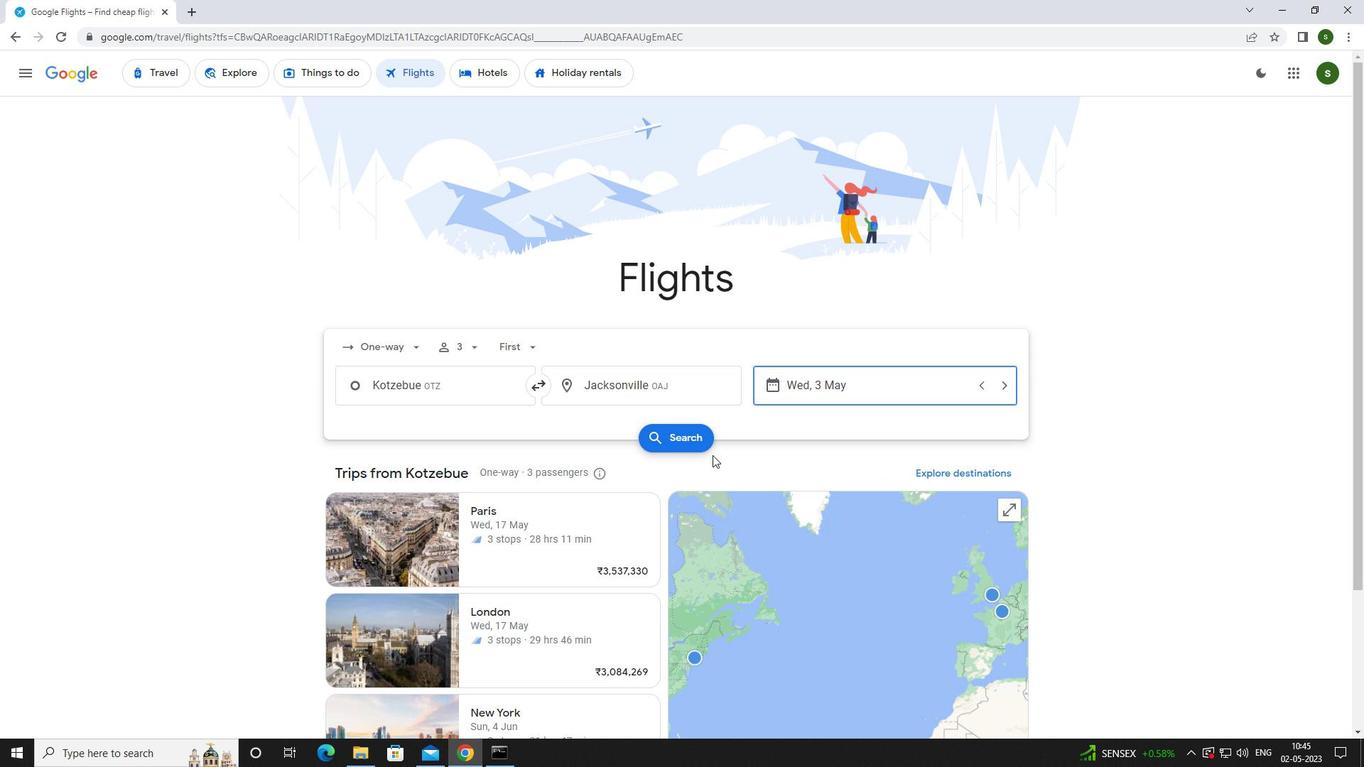 
Action: Mouse pressed left at (660, 433)
Screenshot: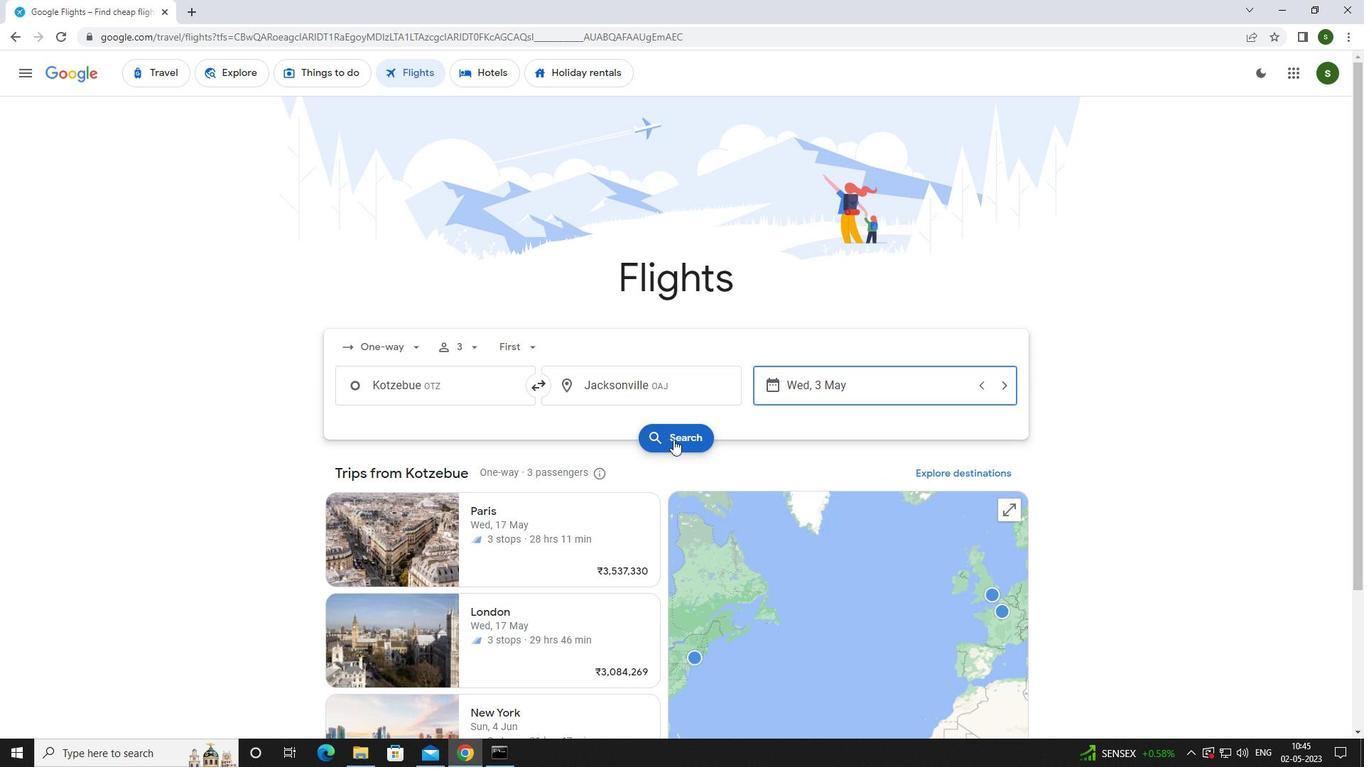 
Action: Mouse moved to (356, 209)
Screenshot: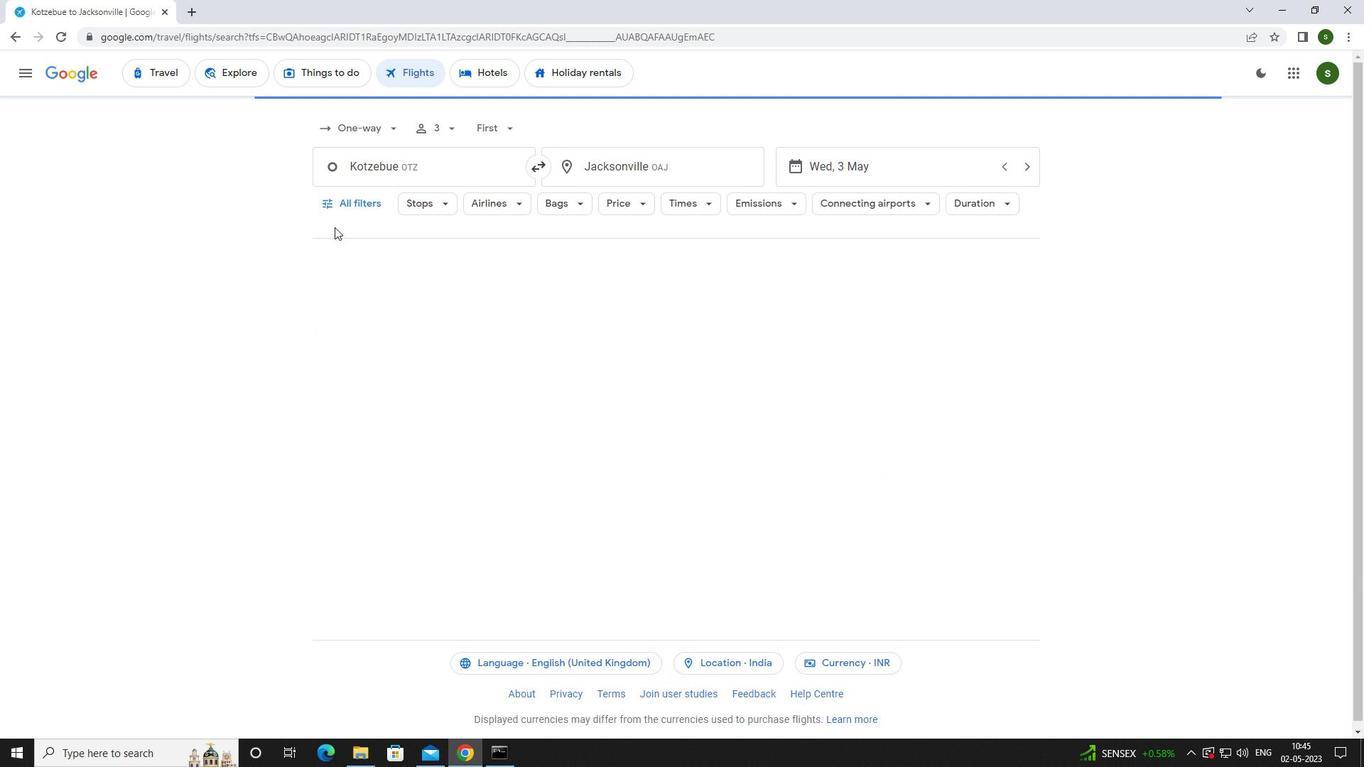
Action: Mouse pressed left at (356, 209)
Screenshot: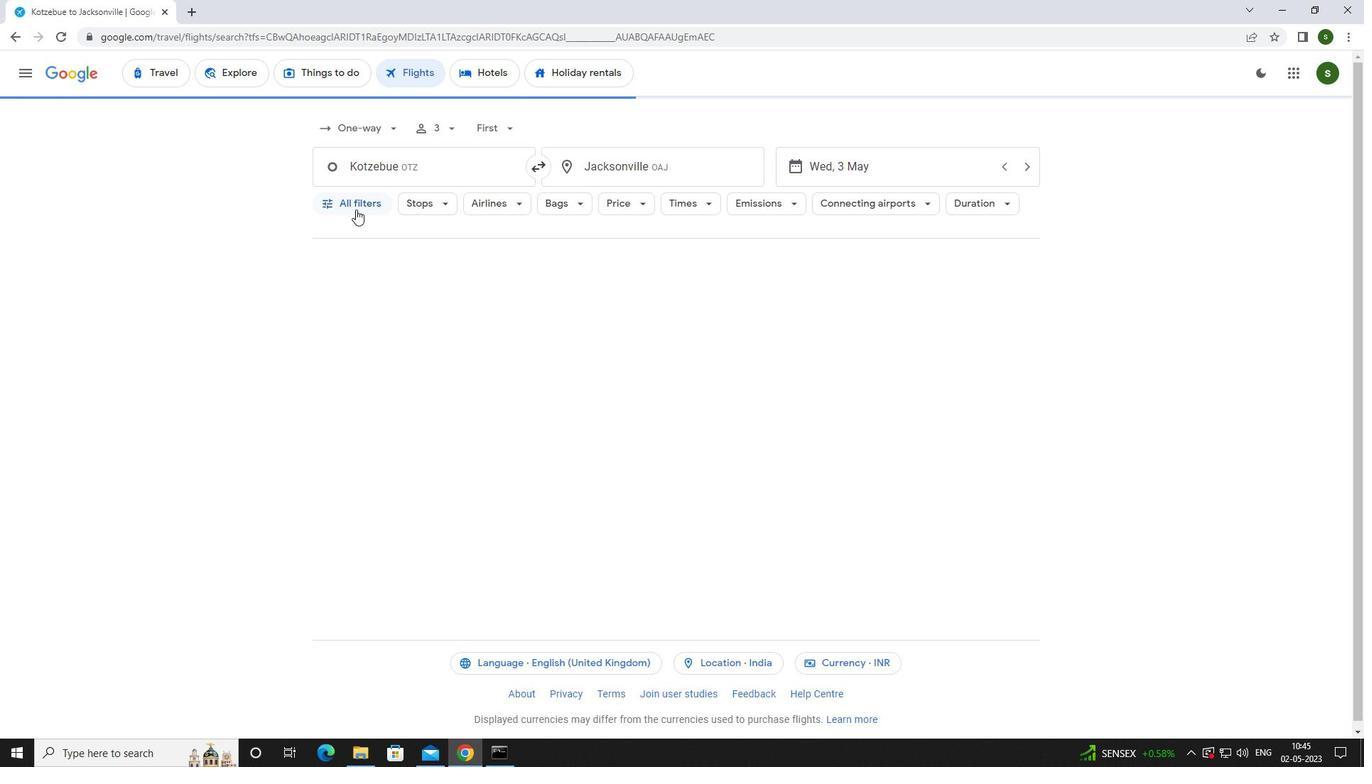 
Action: Mouse moved to (529, 506)
Screenshot: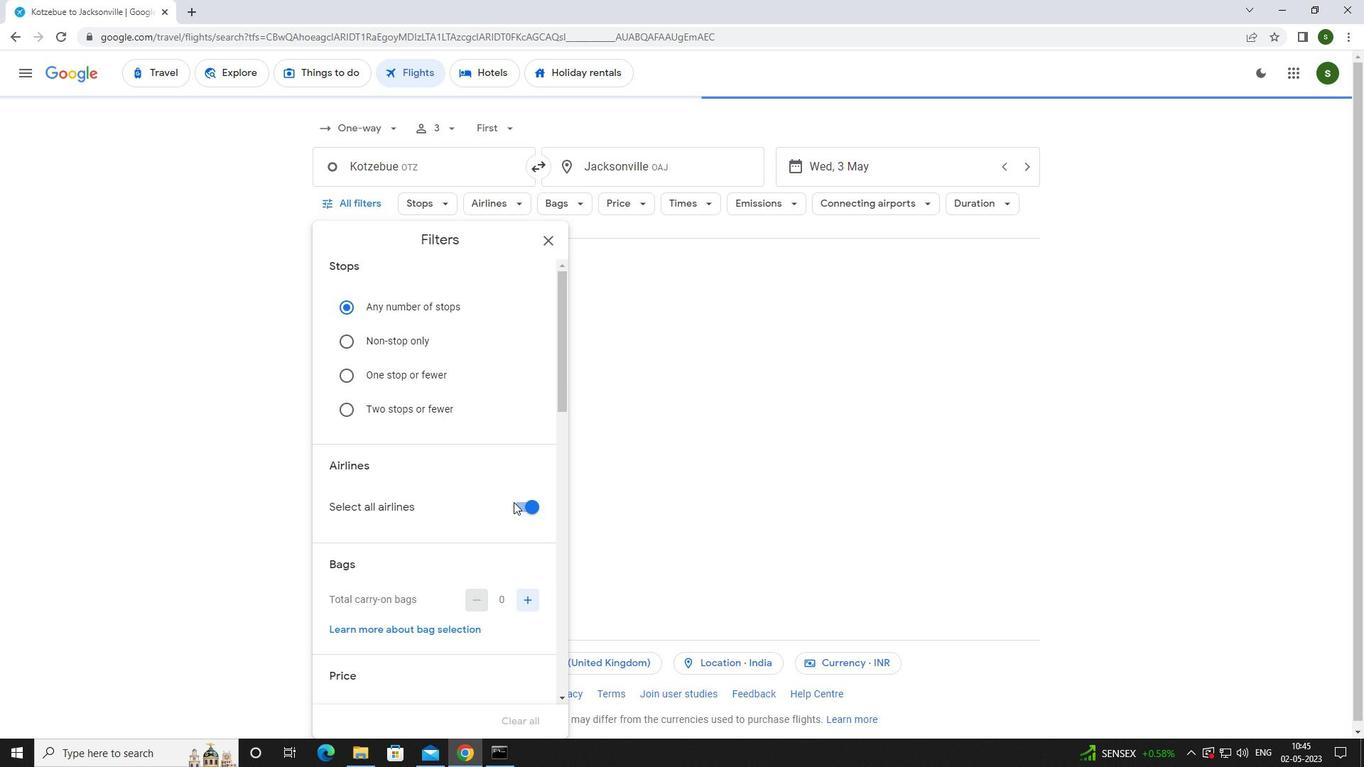 
Action: Mouse pressed left at (529, 506)
Screenshot: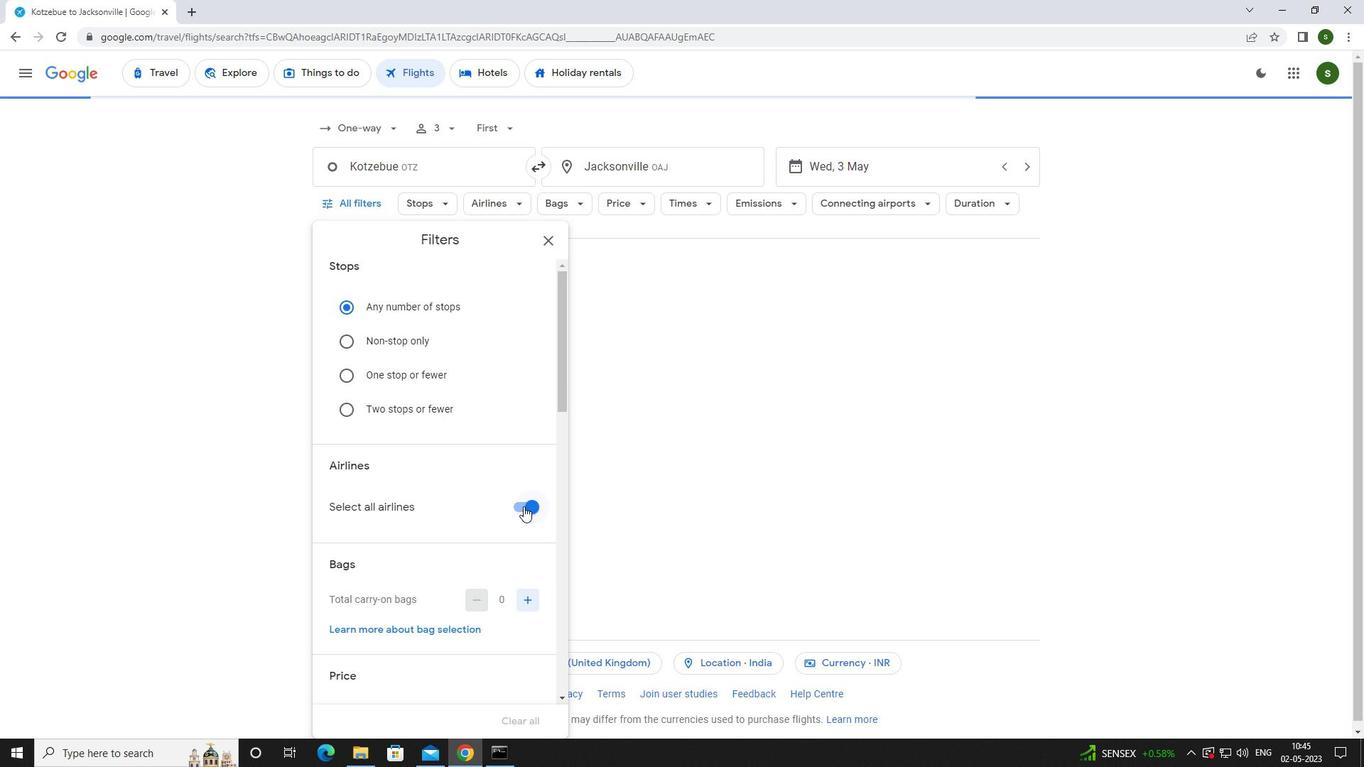 
Action: Mouse moved to (503, 392)
Screenshot: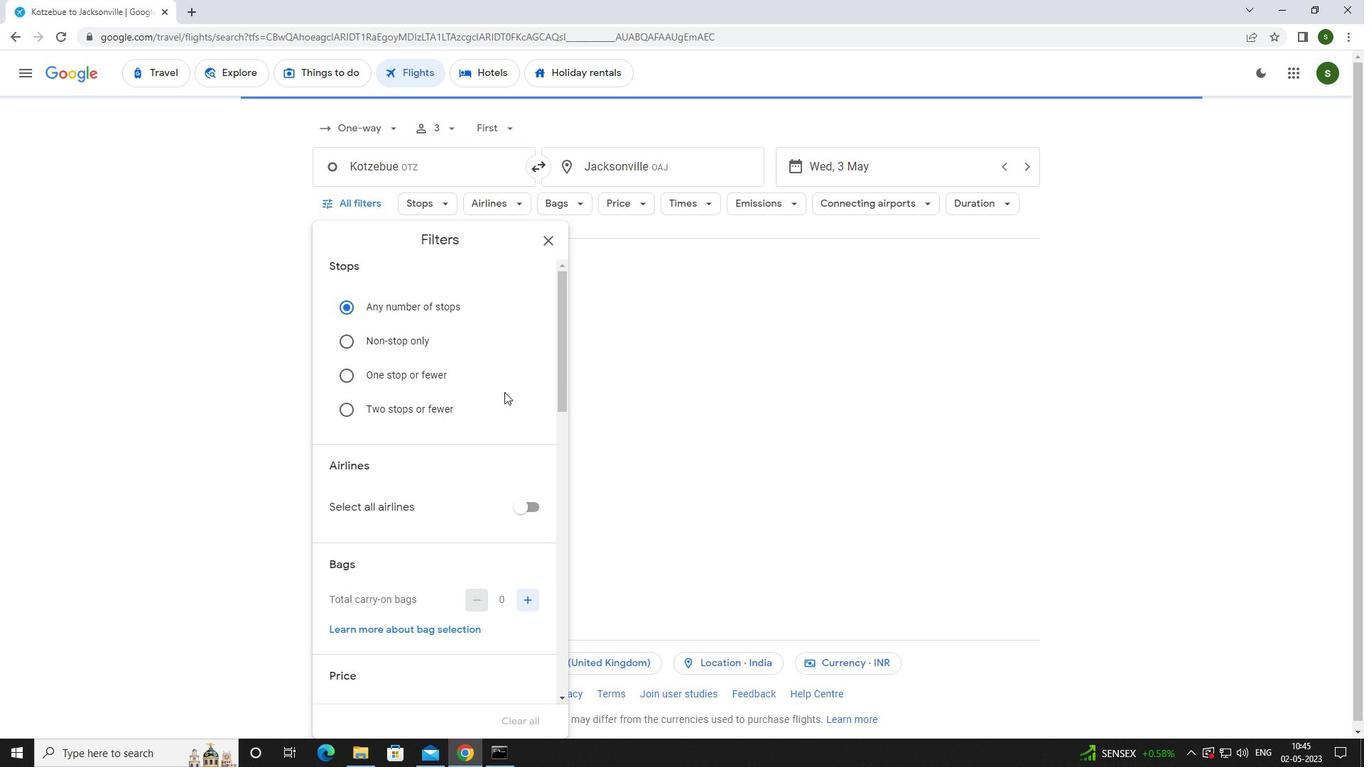 
Action: Mouse scrolled (503, 391) with delta (0, 0)
Screenshot: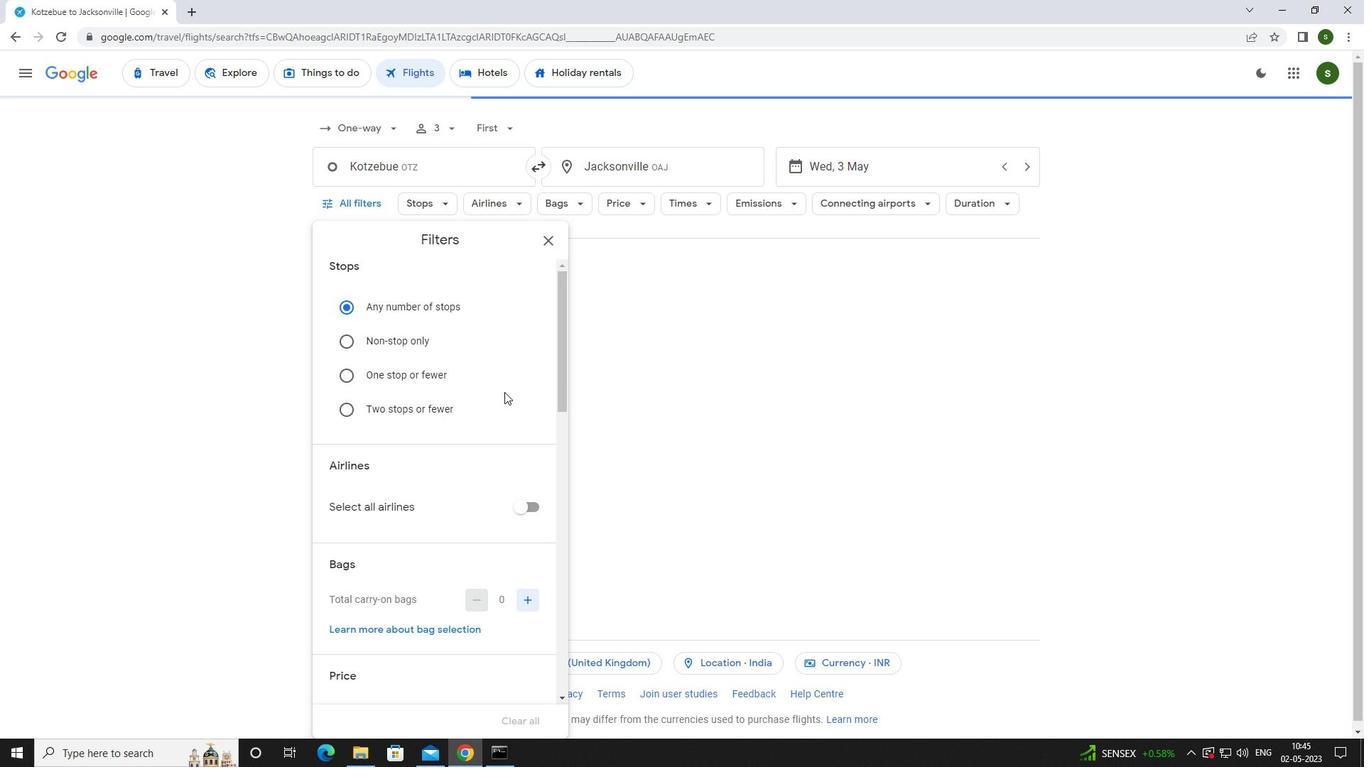 
Action: Mouse scrolled (503, 391) with delta (0, 0)
Screenshot: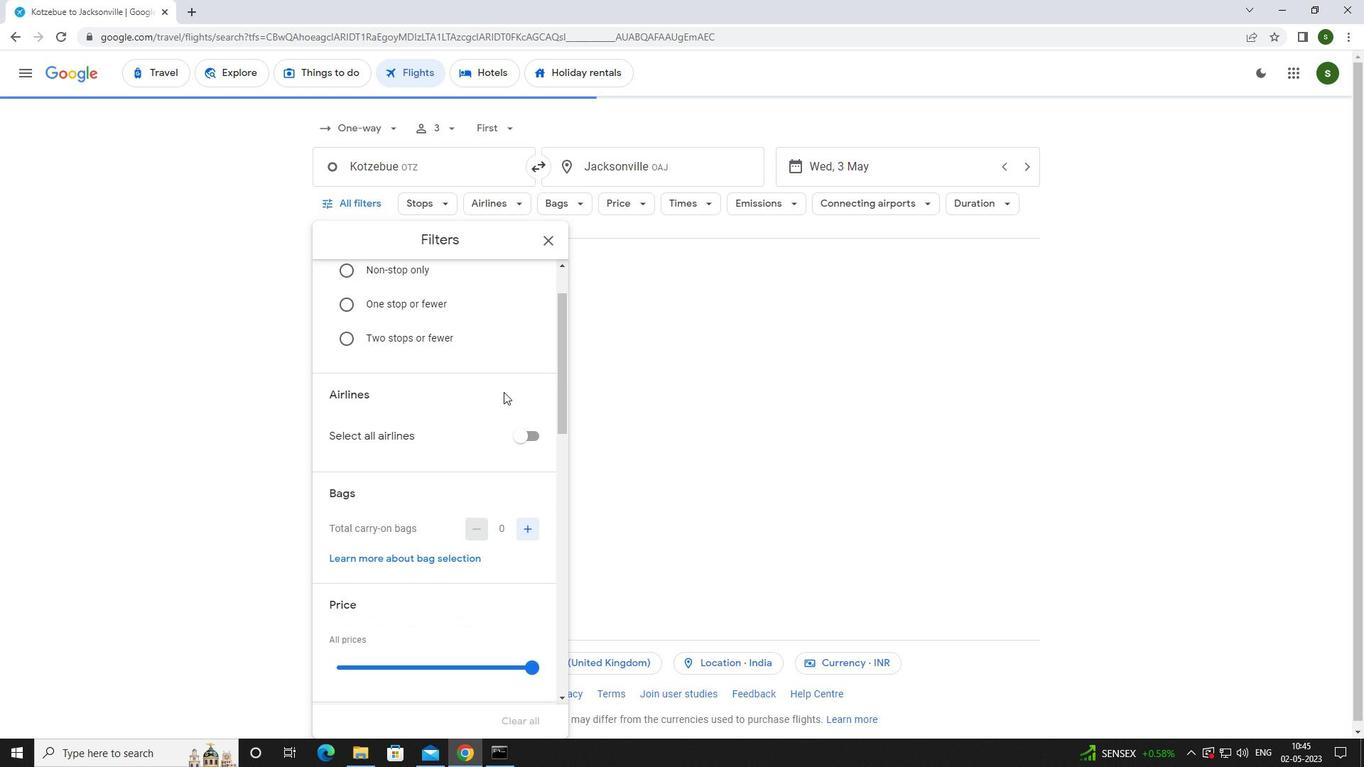 
Action: Mouse moved to (533, 459)
Screenshot: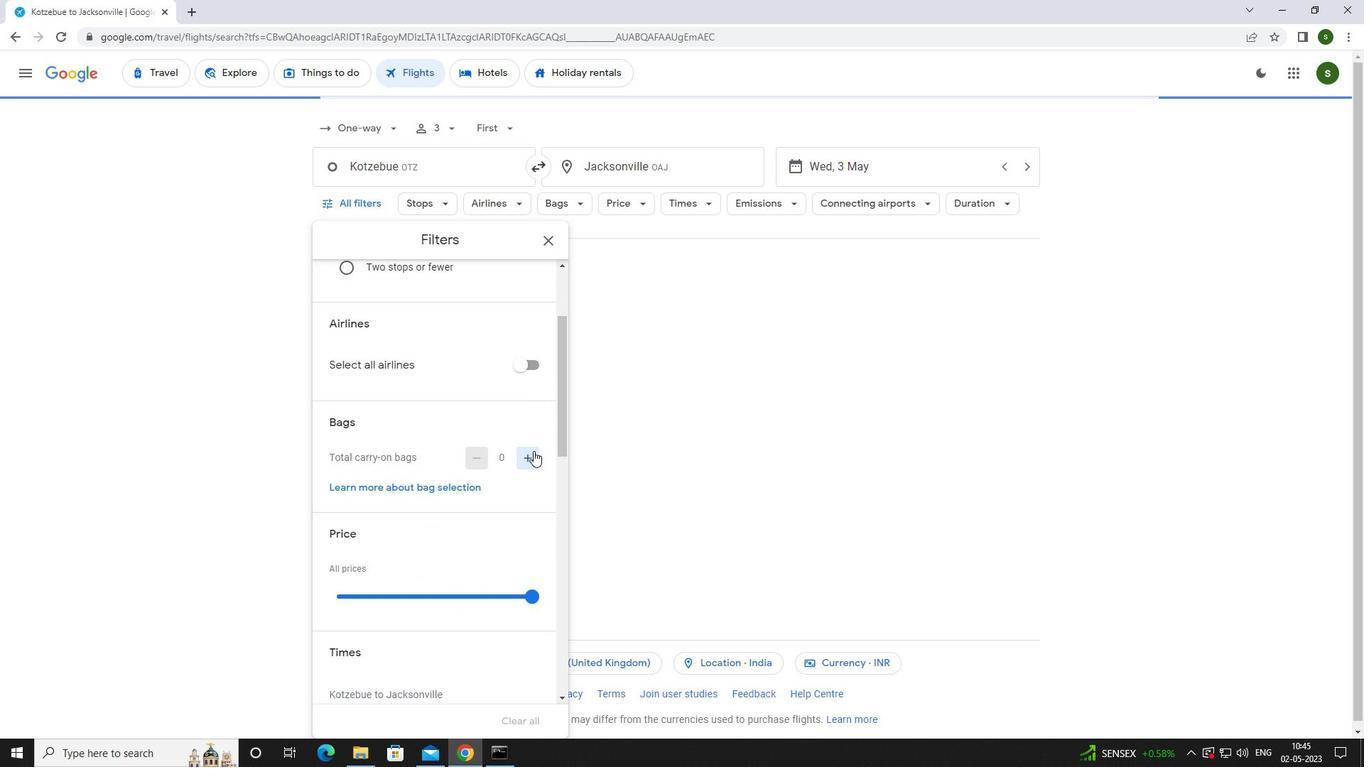 
Action: Mouse pressed left at (533, 459)
Screenshot: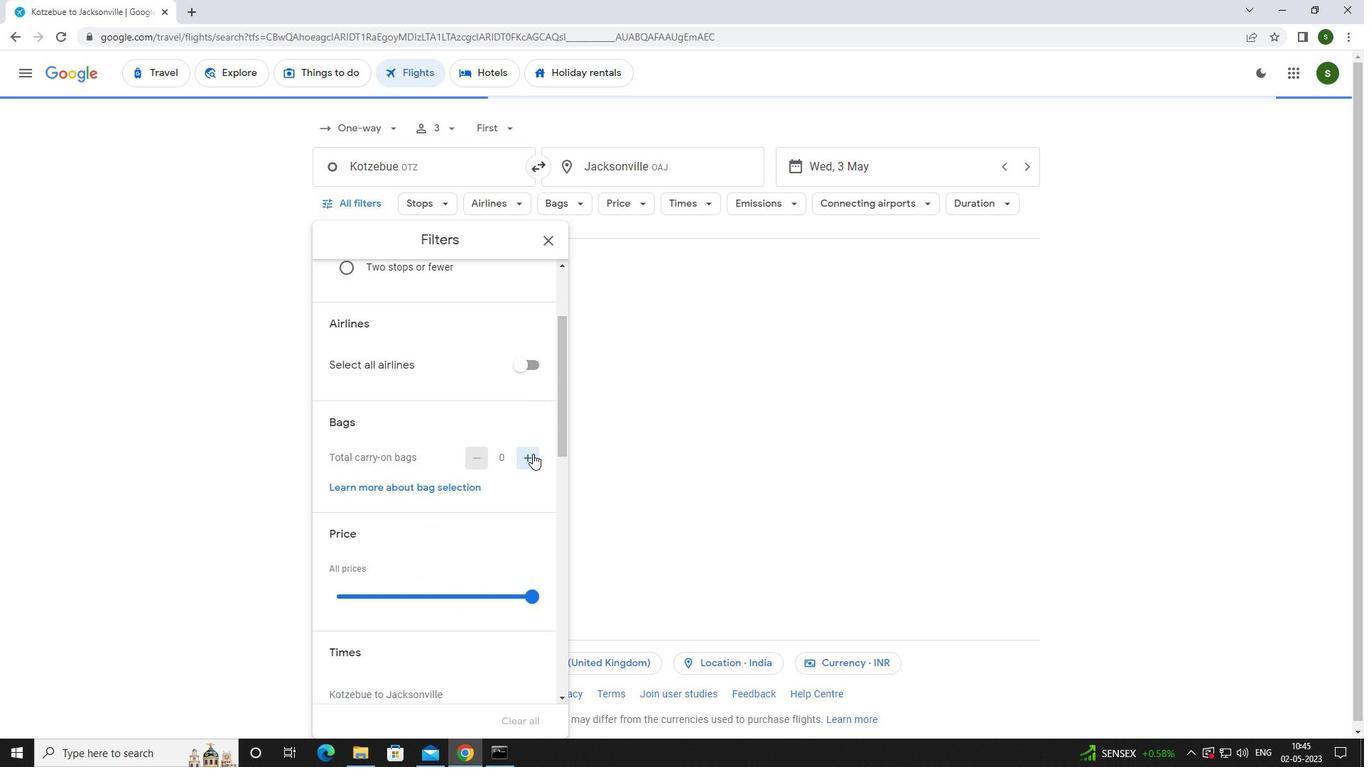 
Action: Mouse moved to (454, 451)
Screenshot: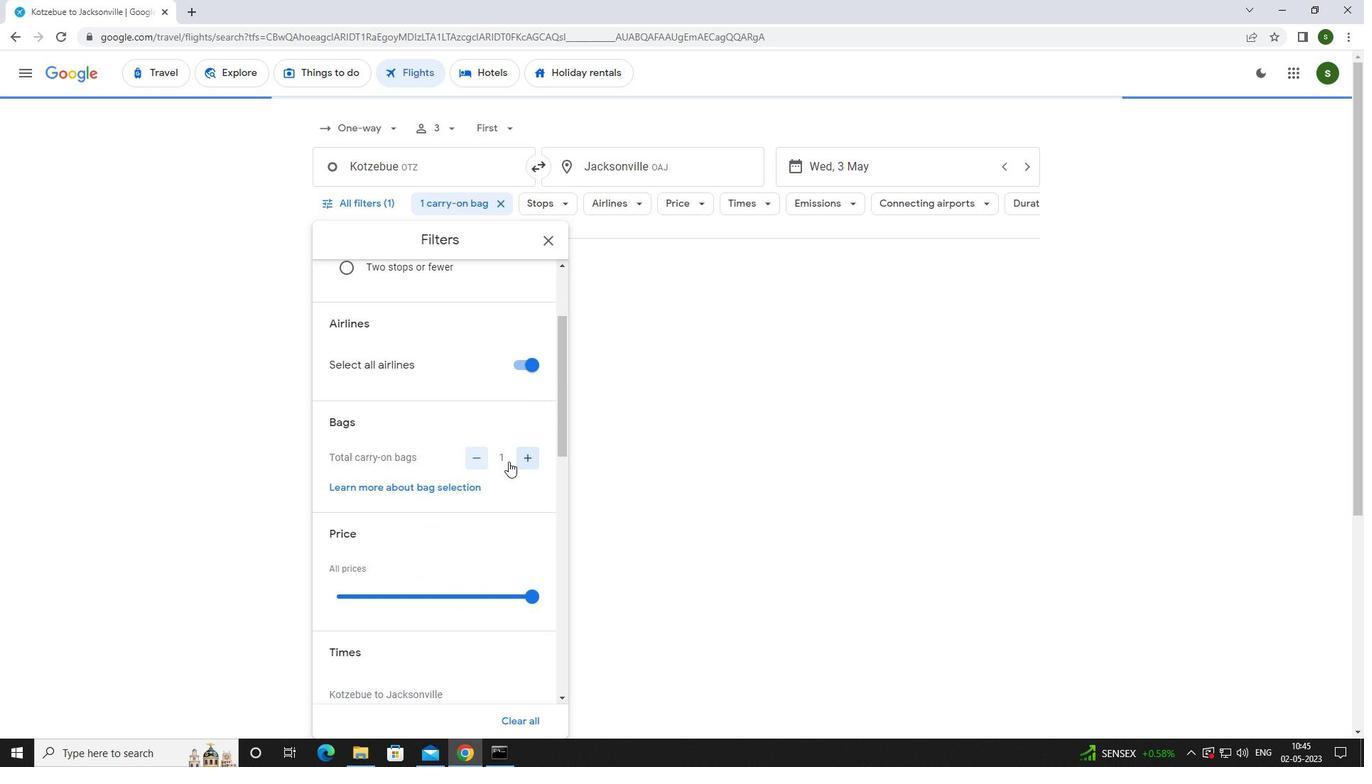 
Action: Mouse scrolled (454, 450) with delta (0, 0)
Screenshot: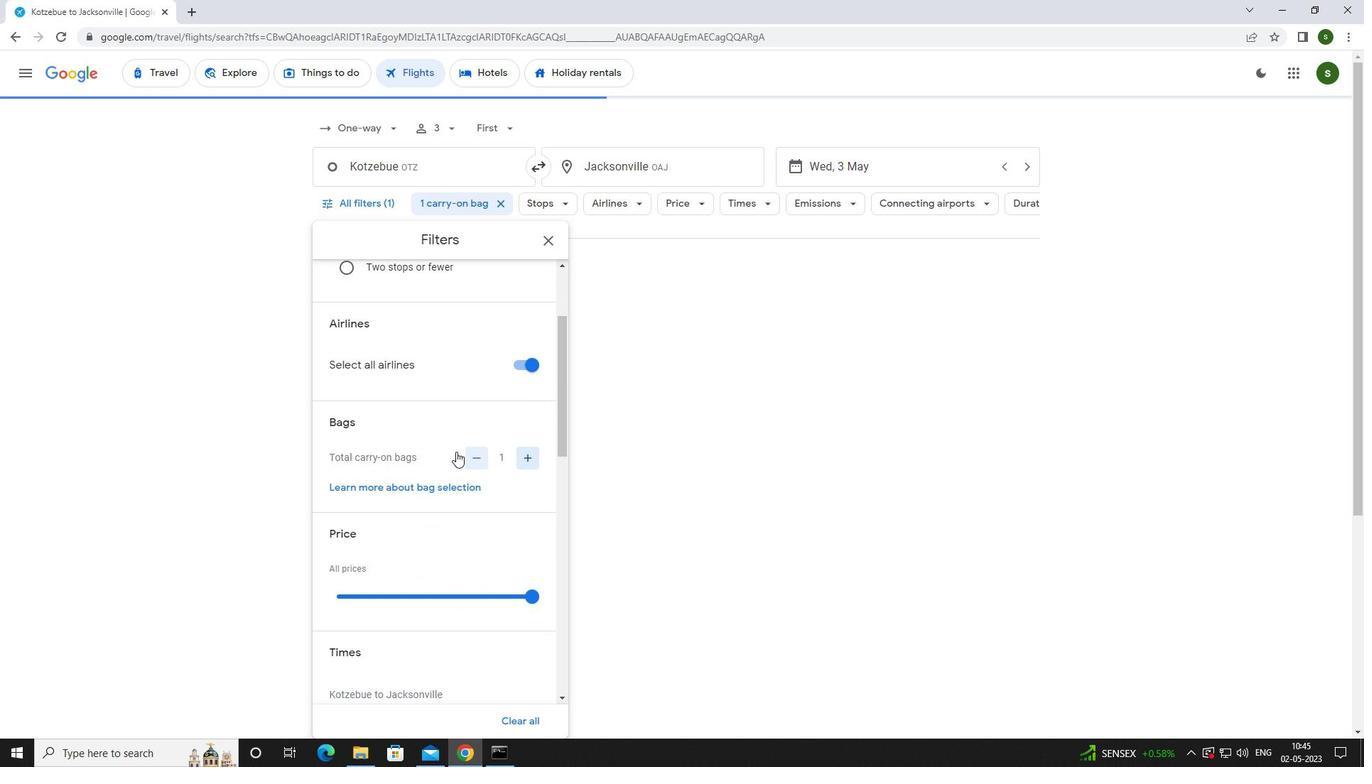 
Action: Mouse moved to (527, 299)
Screenshot: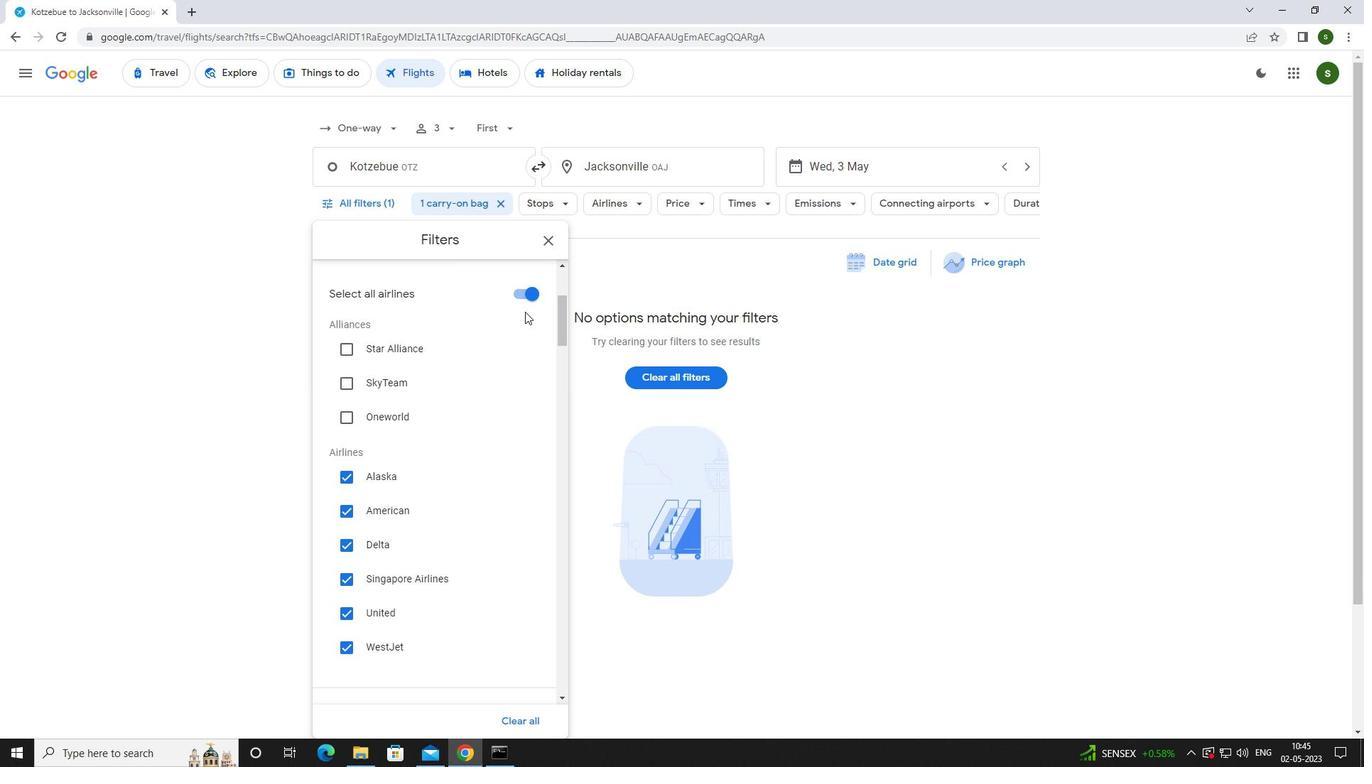 
Action: Mouse pressed left at (527, 299)
Screenshot: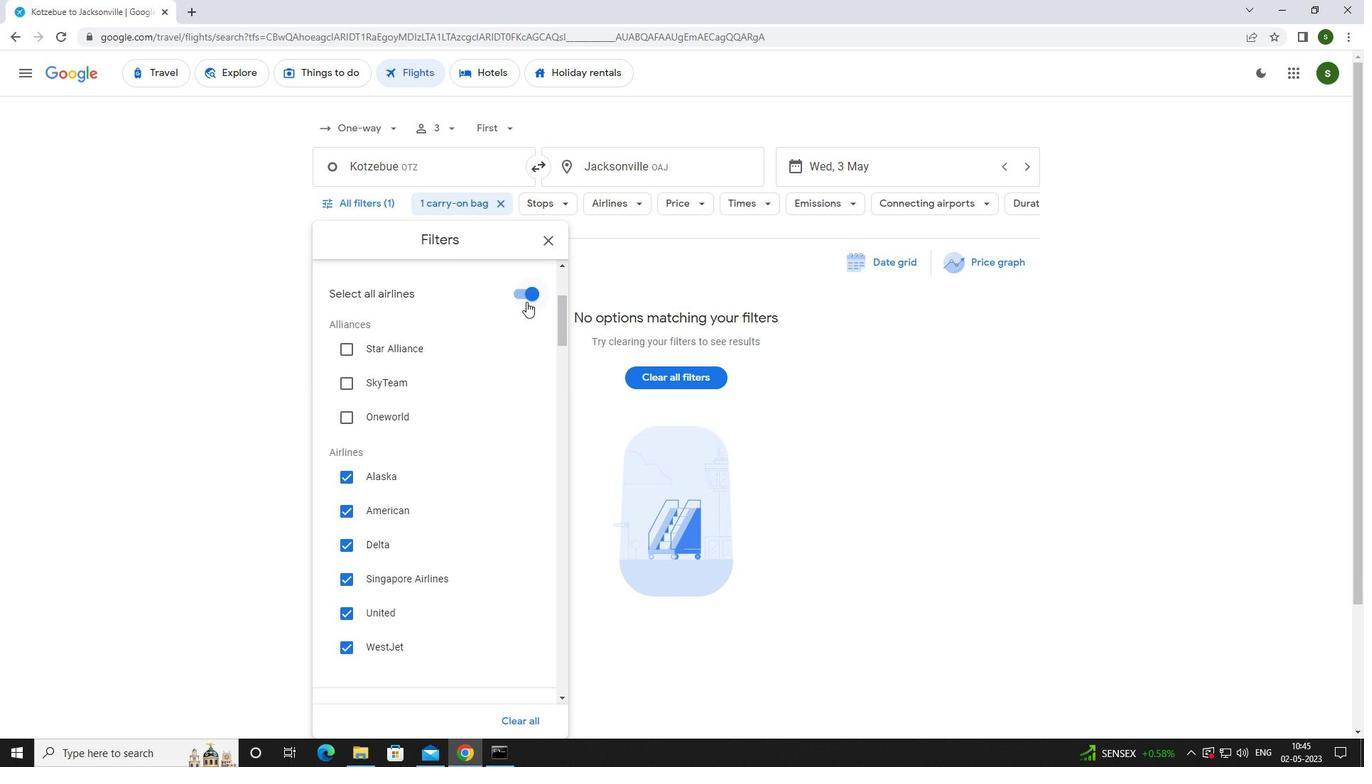 
Action: Mouse moved to (479, 366)
Screenshot: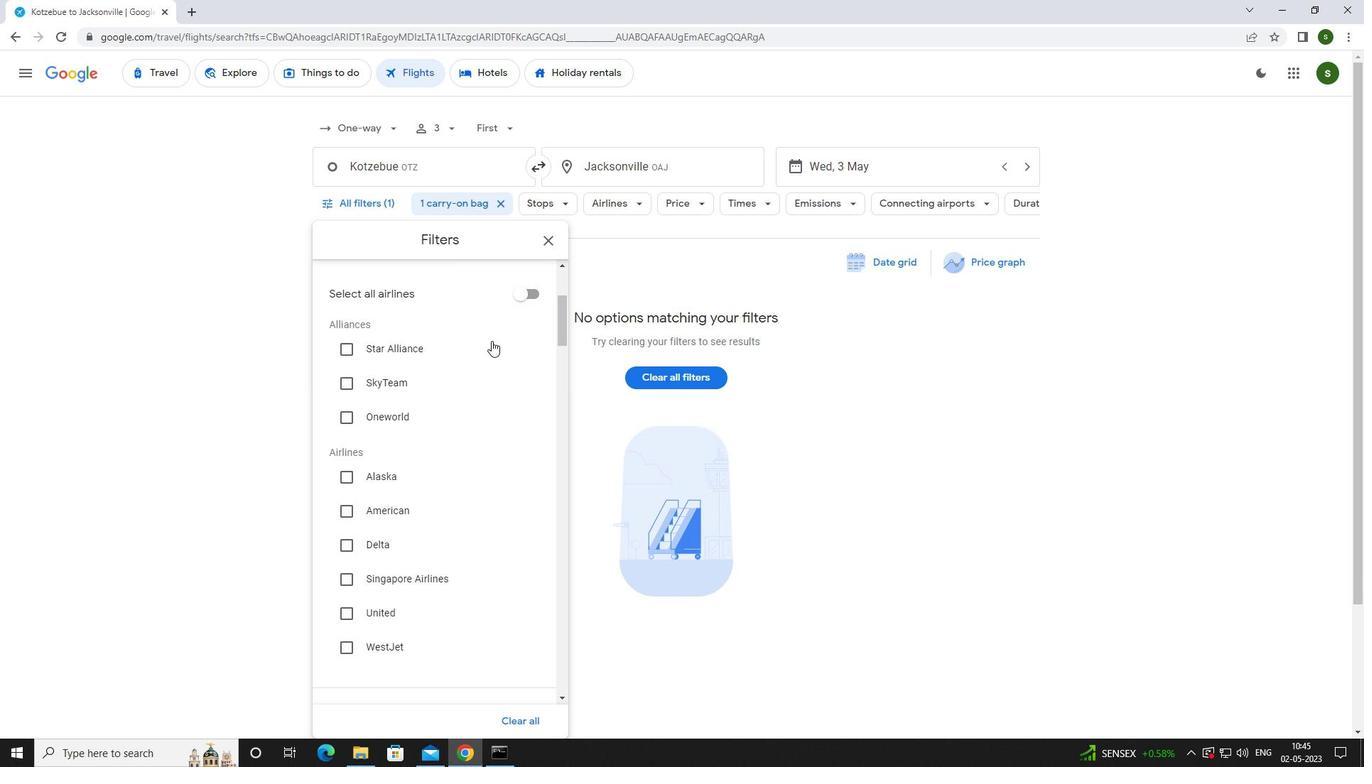 
Action: Mouse scrolled (479, 365) with delta (0, 0)
Screenshot: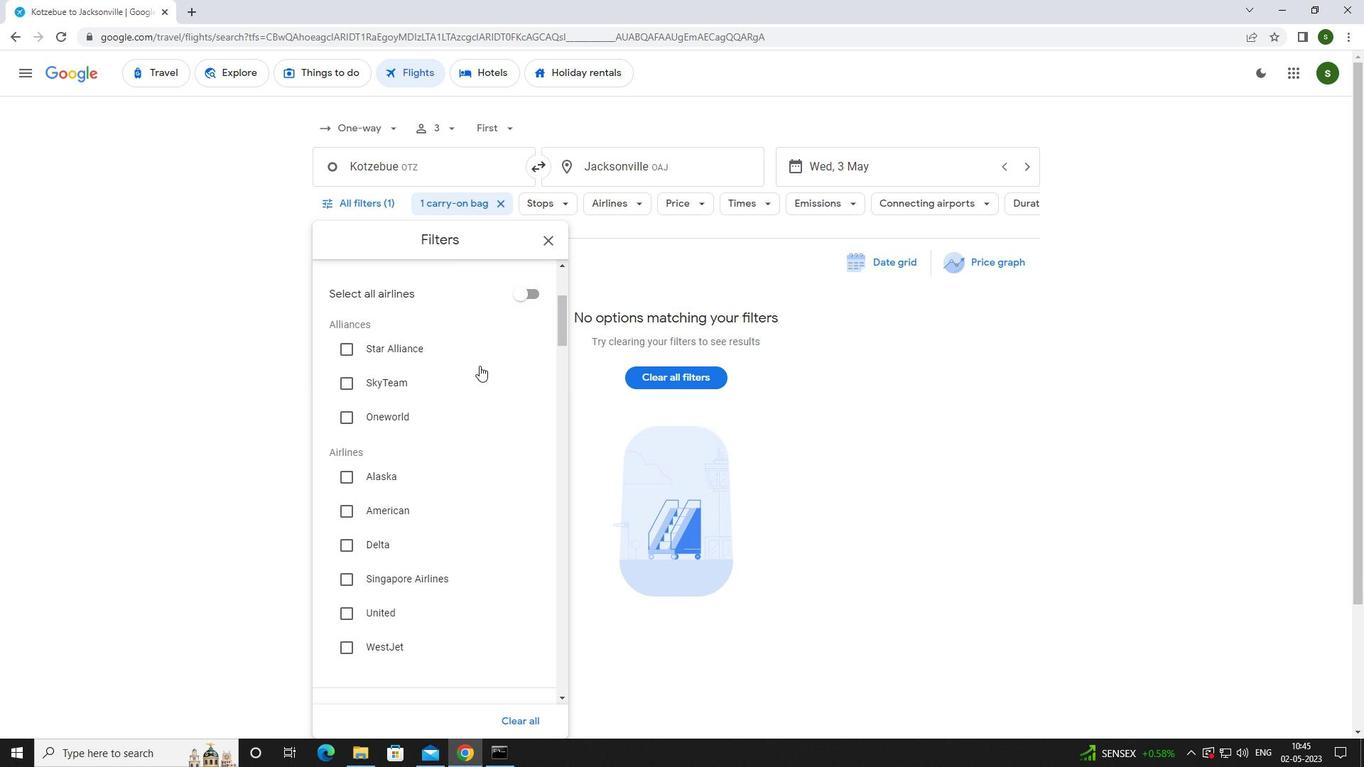 
Action: Mouse scrolled (479, 365) with delta (0, 0)
Screenshot: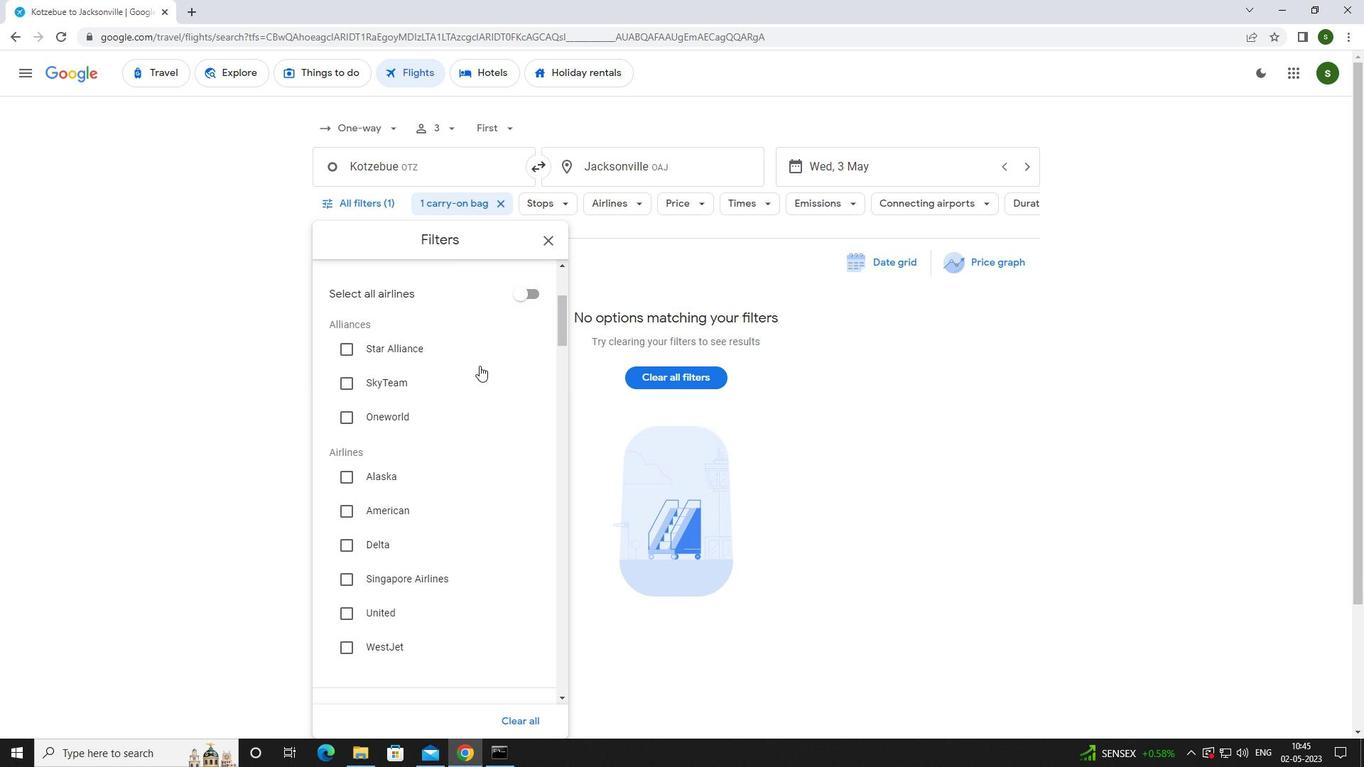 
Action: Mouse scrolled (479, 365) with delta (0, 0)
Screenshot: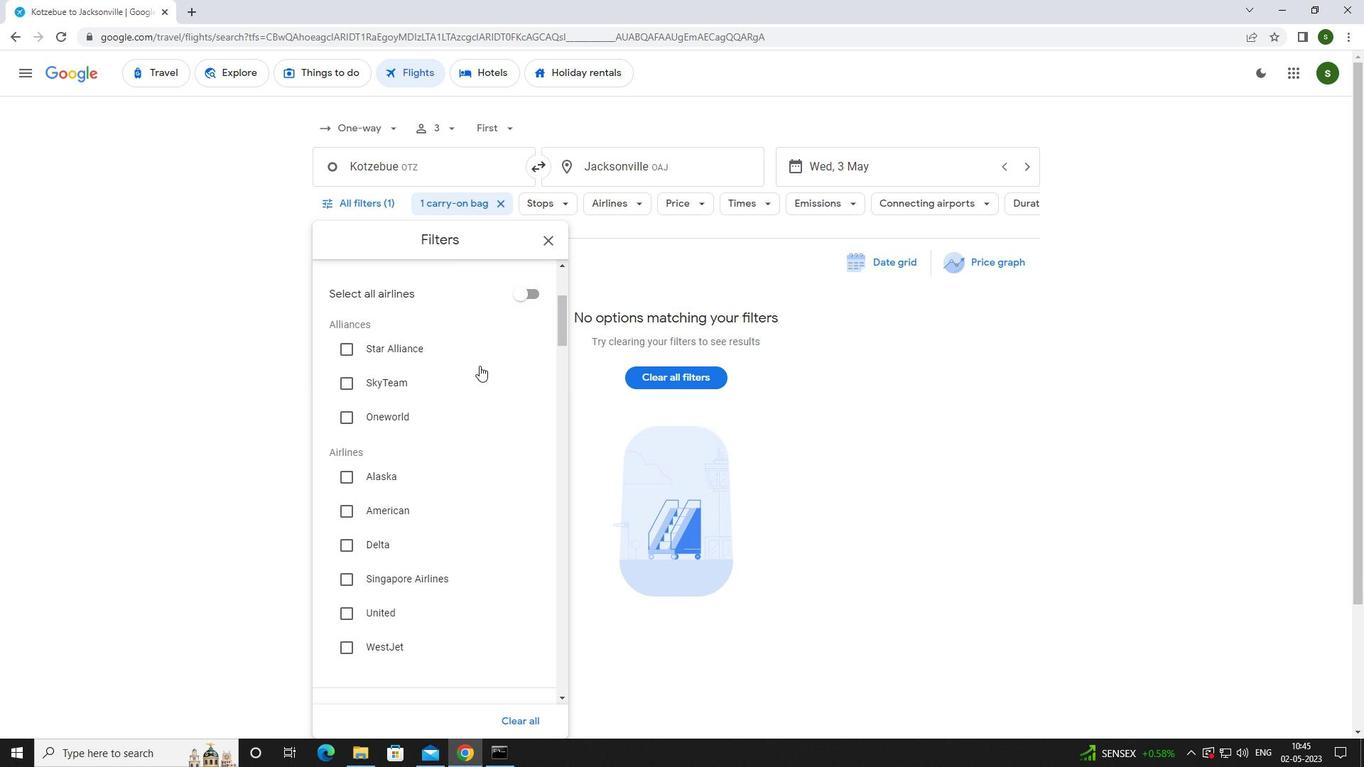 
Action: Mouse moved to (382, 434)
Screenshot: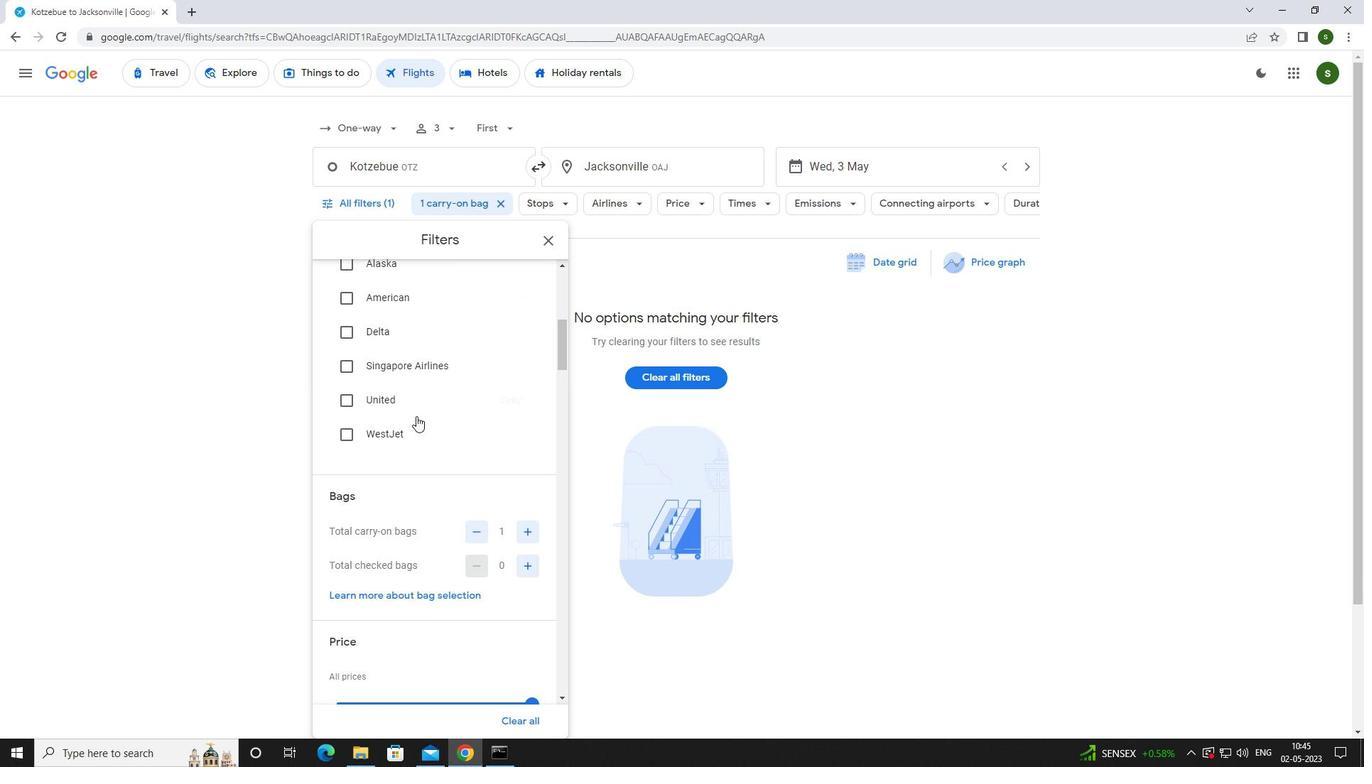 
Action: Mouse pressed left at (382, 434)
Screenshot: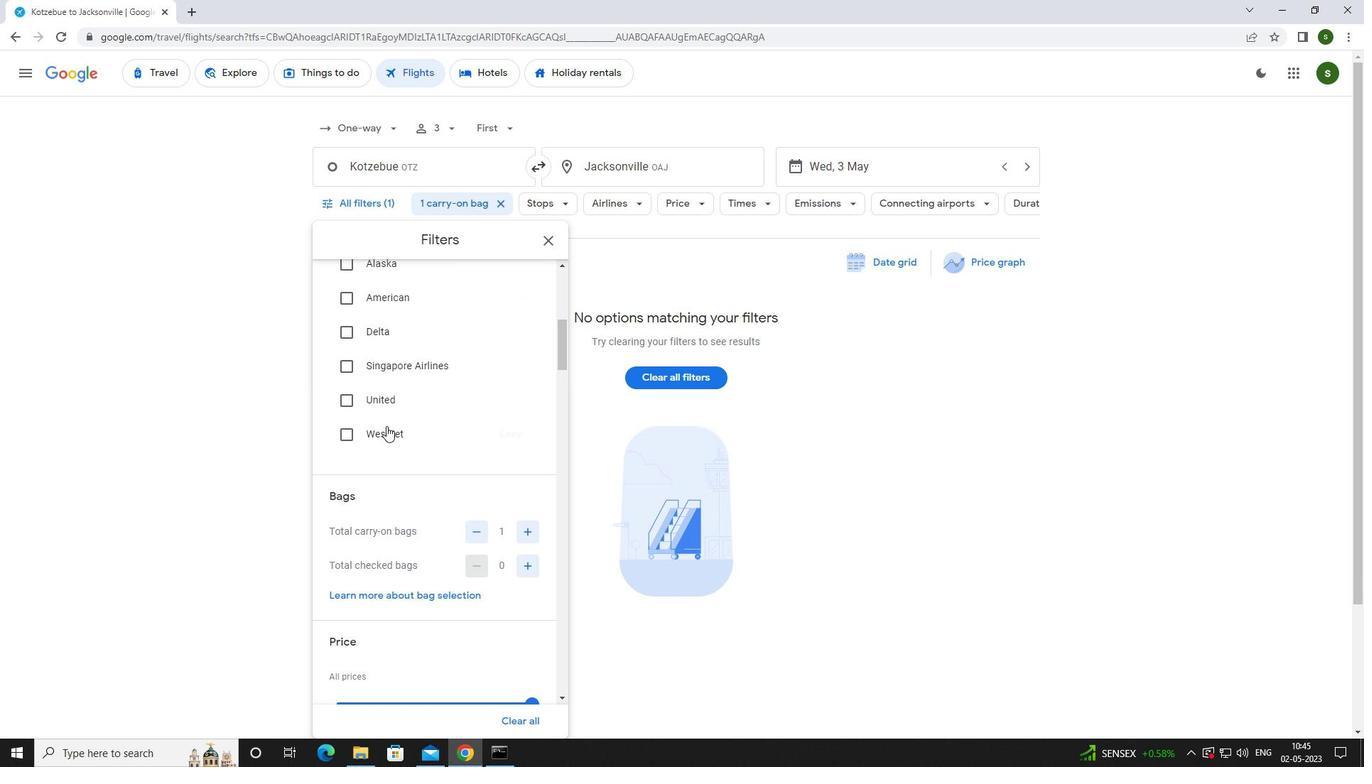
Action: Mouse moved to (433, 447)
Screenshot: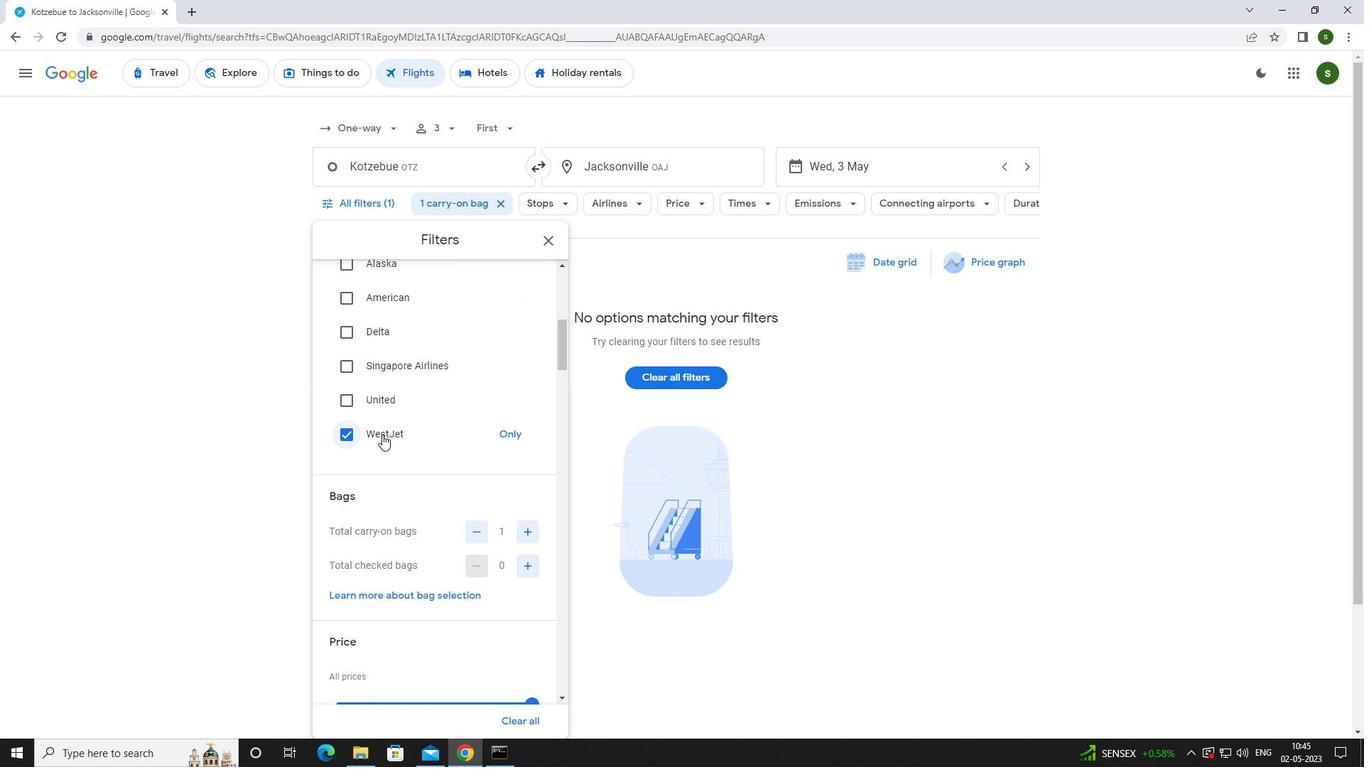 
Action: Mouse scrolled (433, 447) with delta (0, 0)
Screenshot: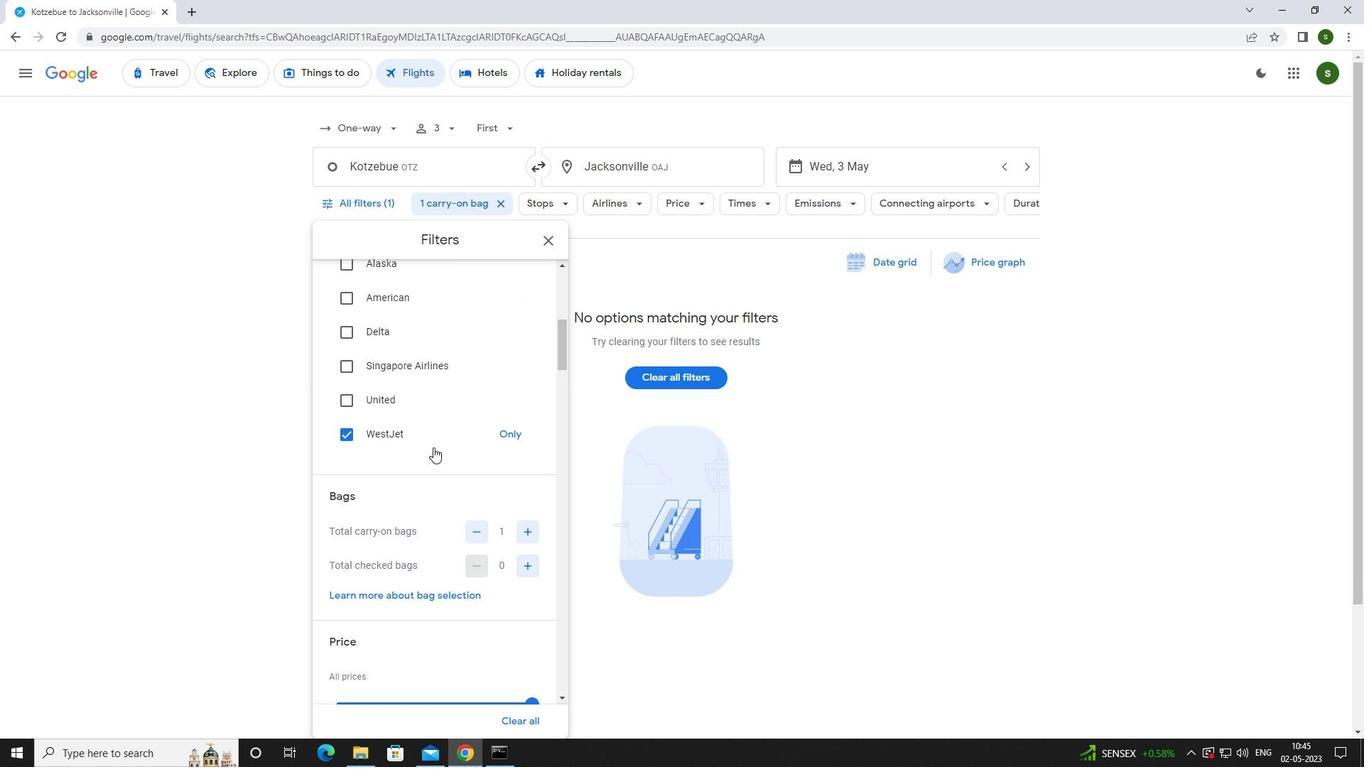 
Action: Mouse scrolled (433, 447) with delta (0, 0)
Screenshot: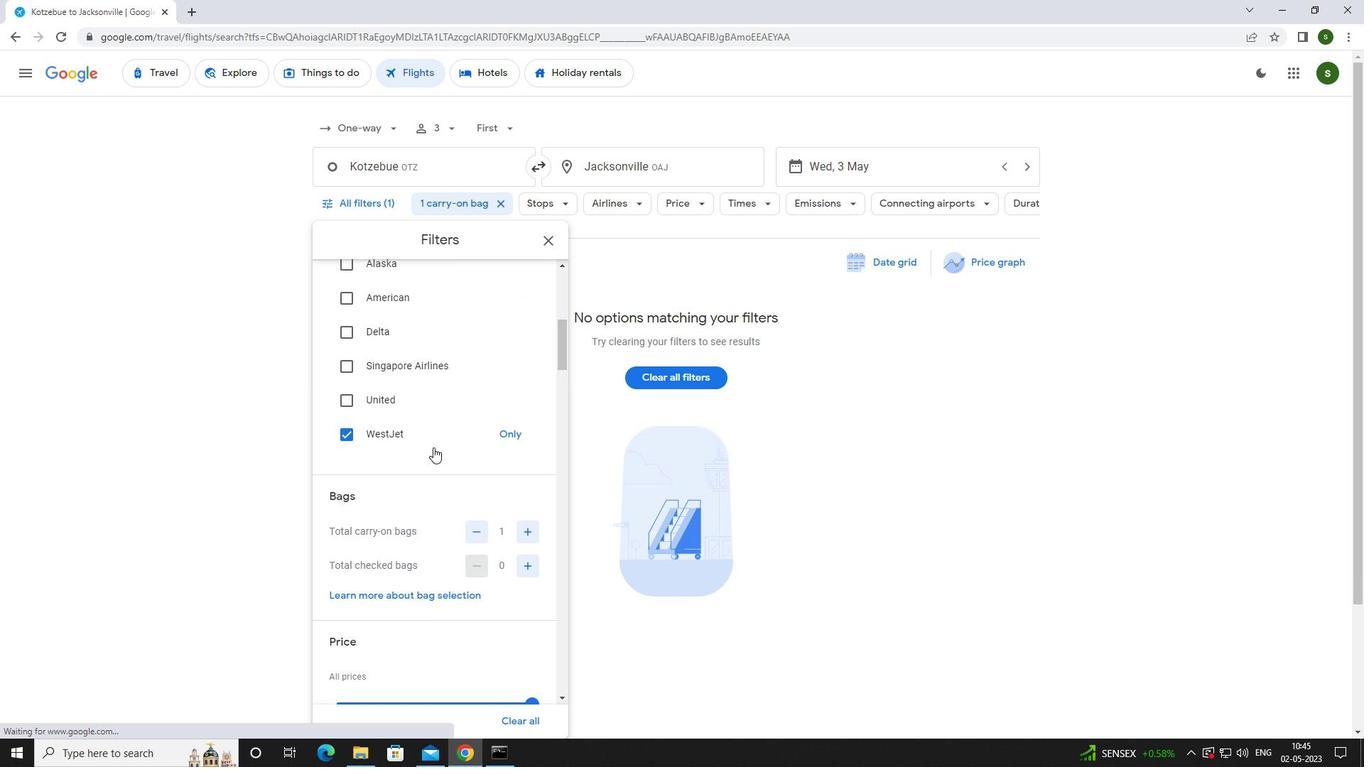 
Action: Mouse scrolled (433, 447) with delta (0, 0)
Screenshot: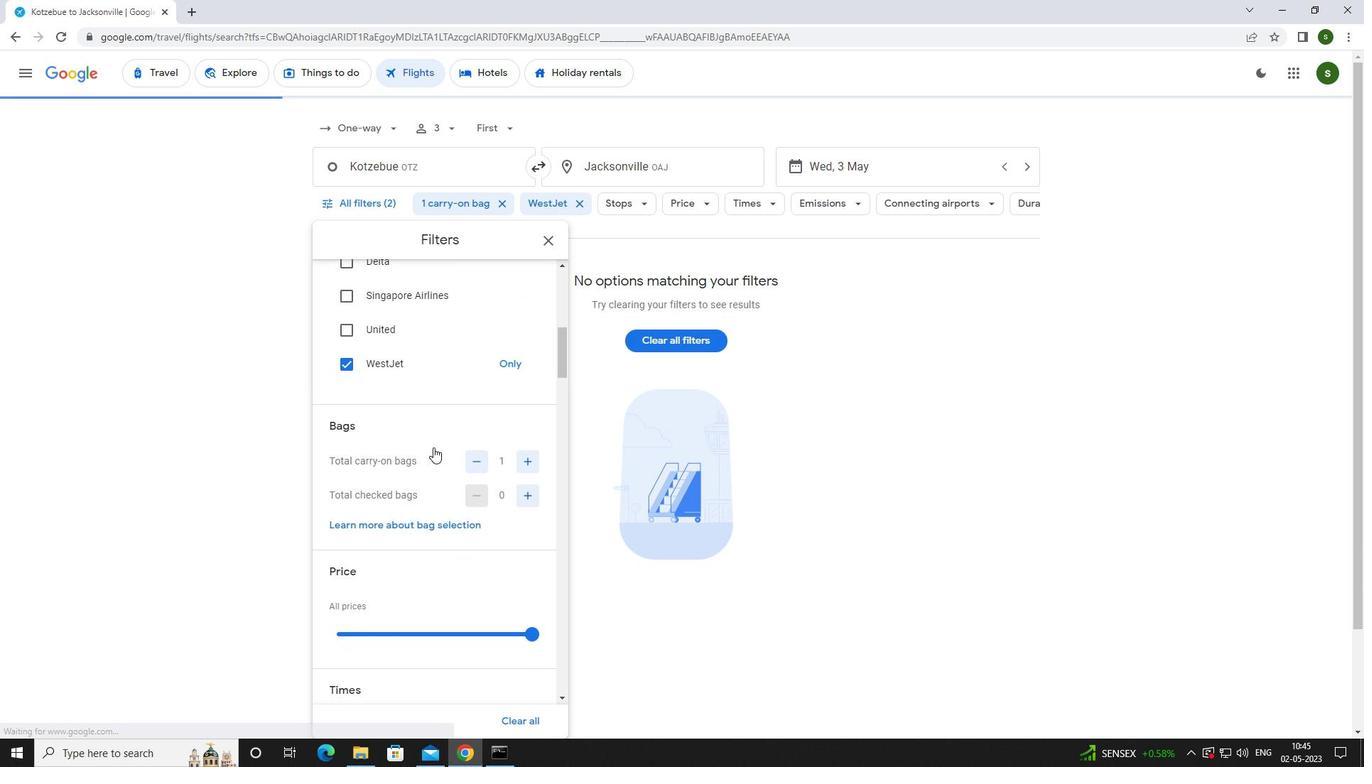
Action: Mouse moved to (527, 493)
Screenshot: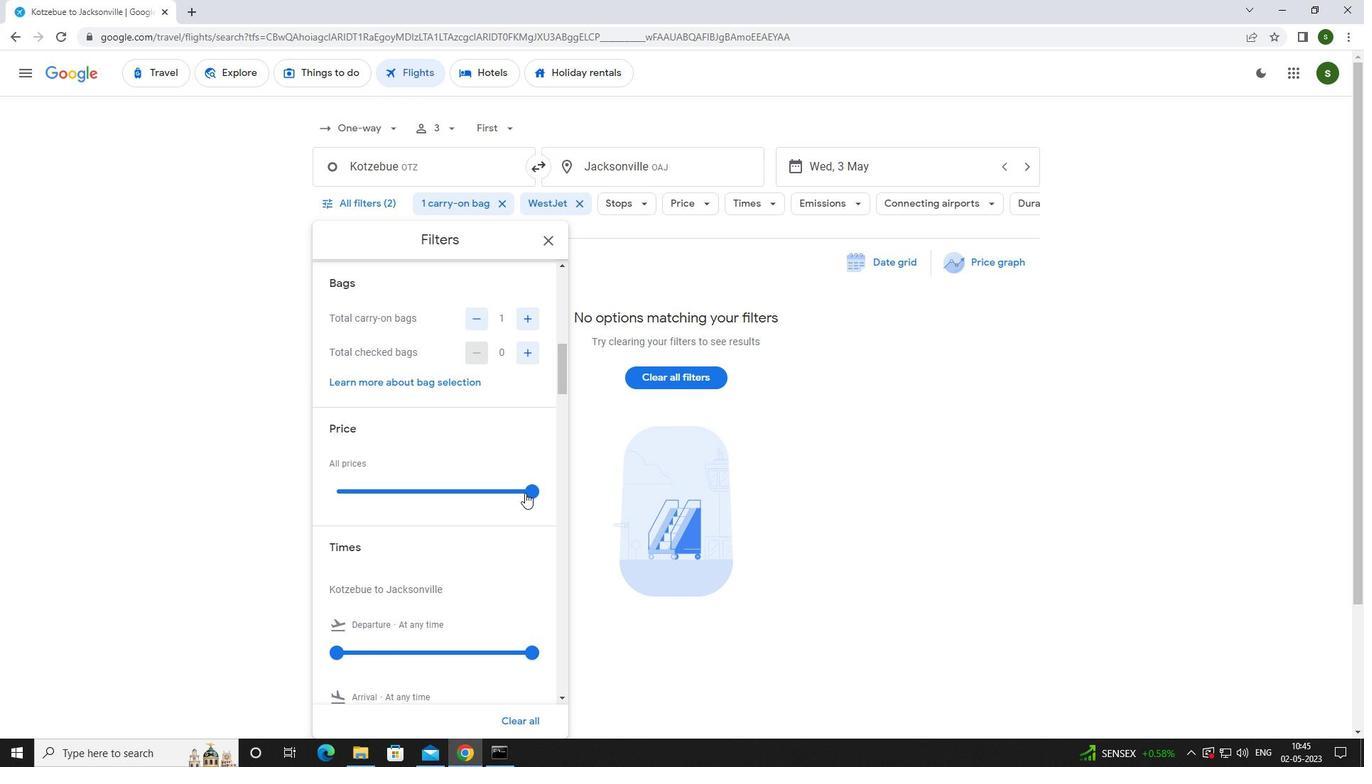 
Action: Mouse pressed left at (527, 493)
Screenshot: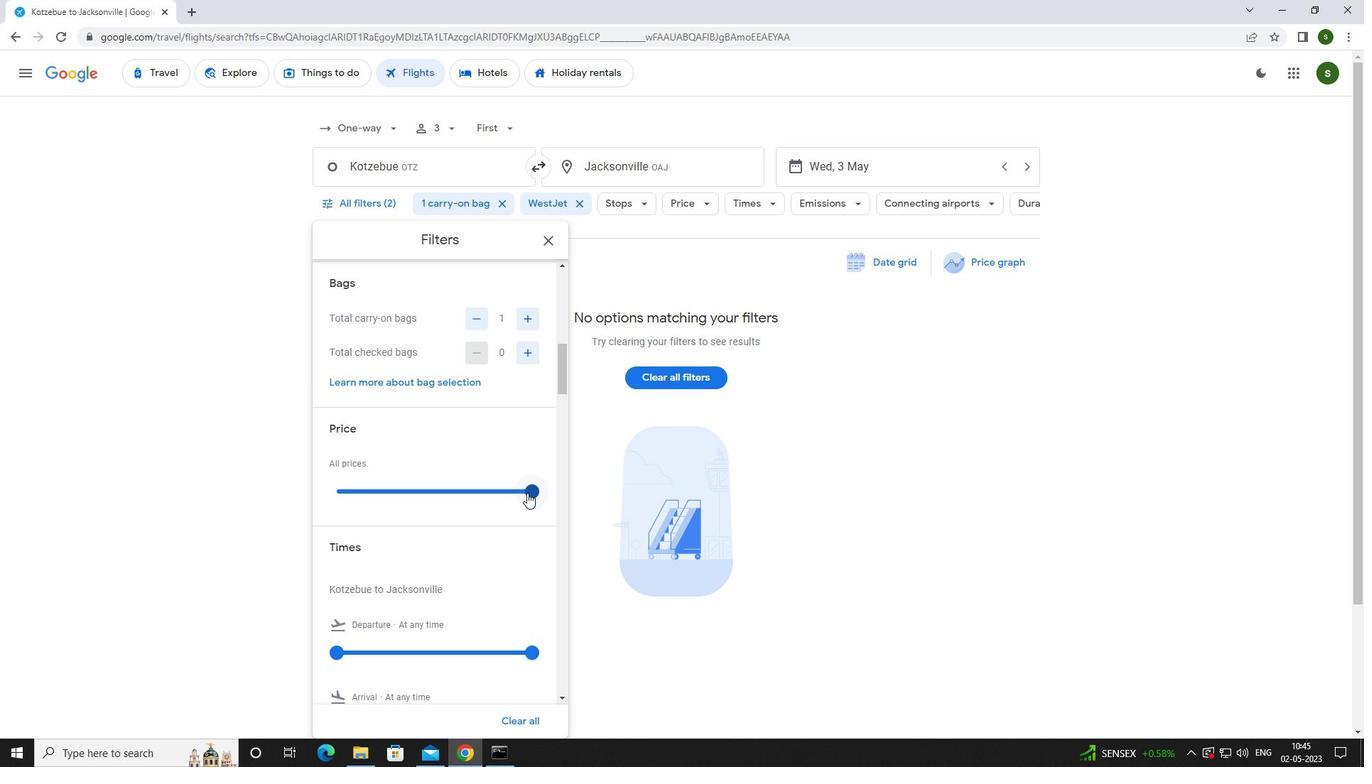
Action: Mouse scrolled (527, 492) with delta (0, 0)
Screenshot: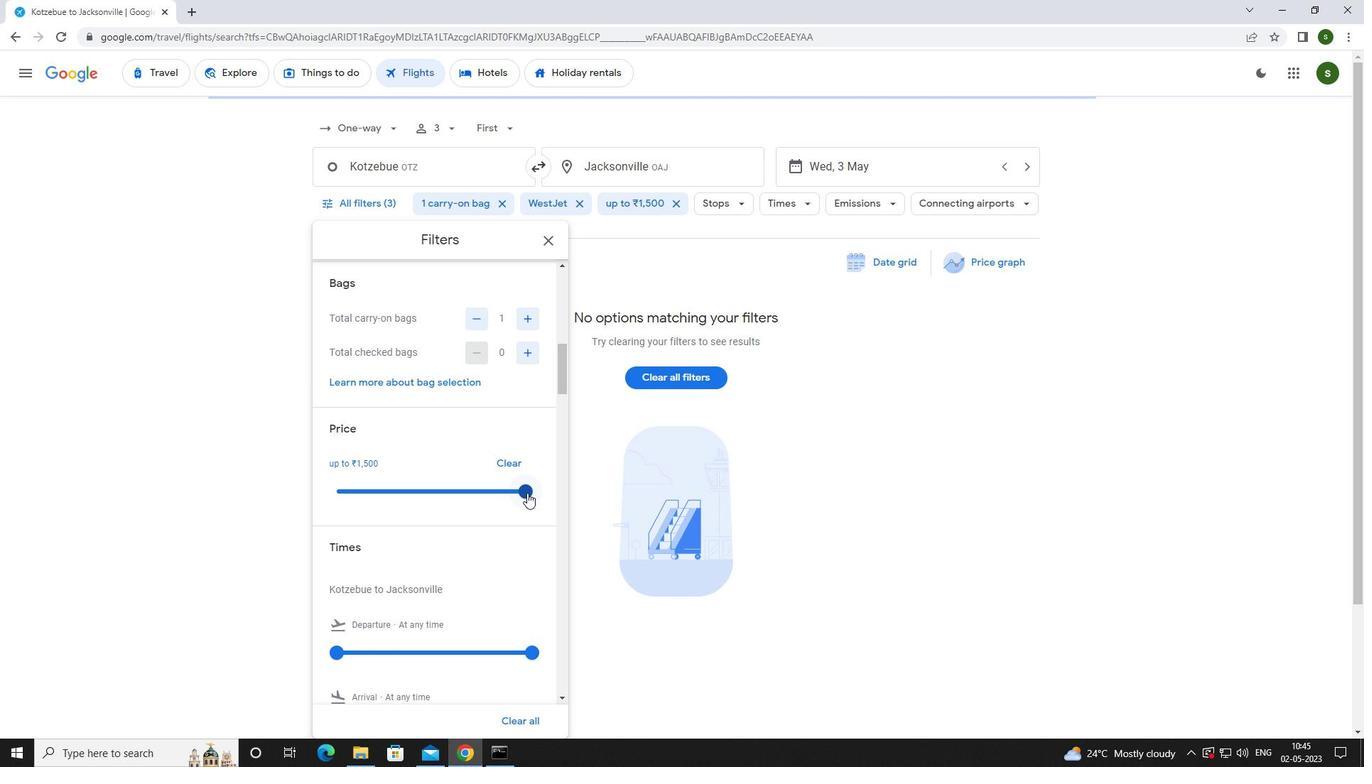 
Action: Mouse moved to (339, 582)
Screenshot: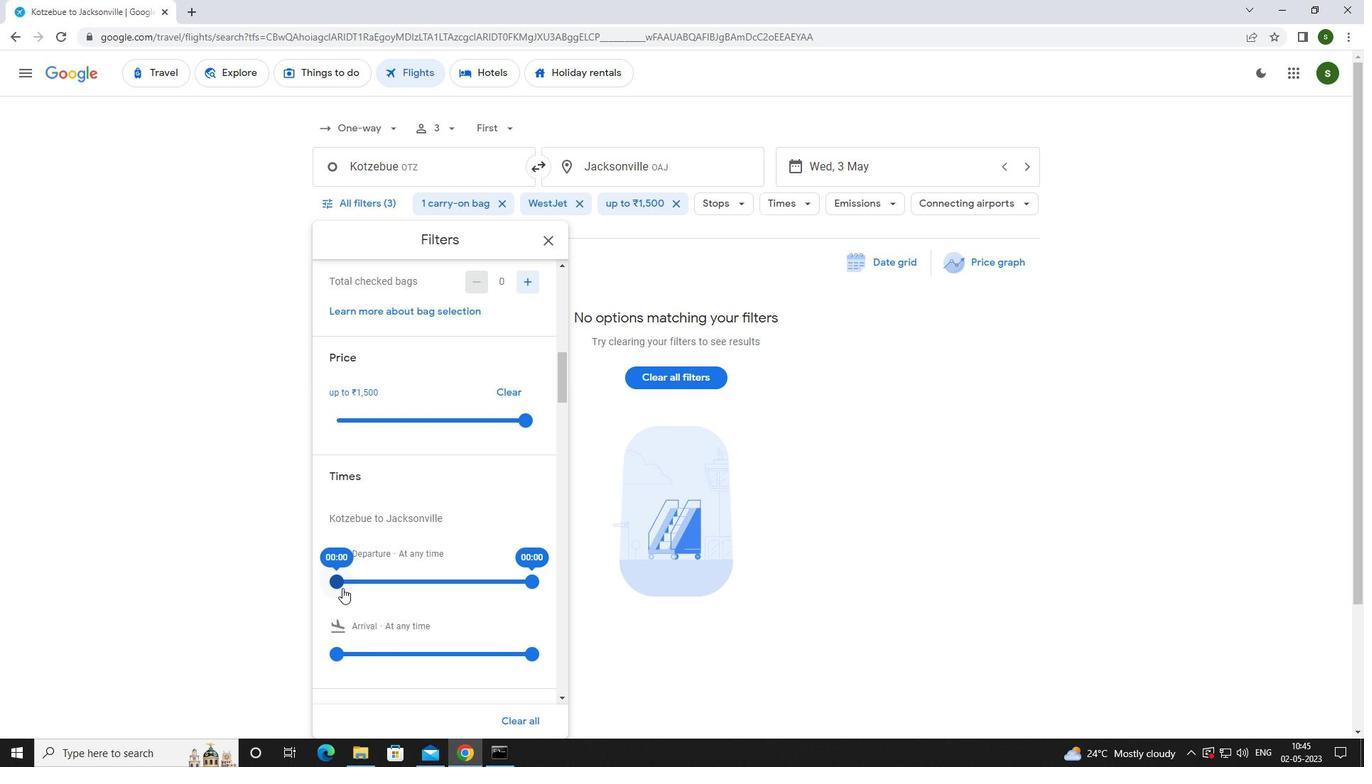
Action: Mouse pressed left at (339, 582)
Screenshot: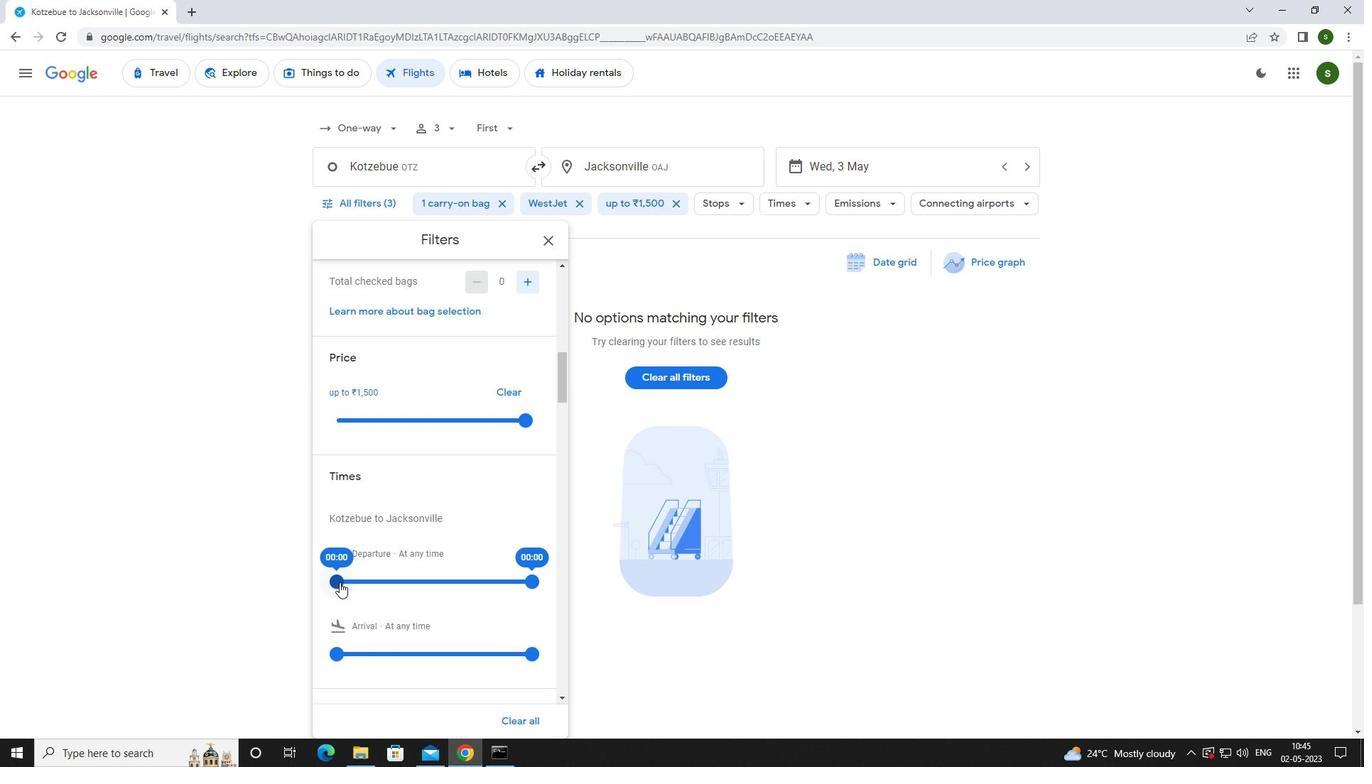 
Action: Mouse moved to (933, 449)
Screenshot: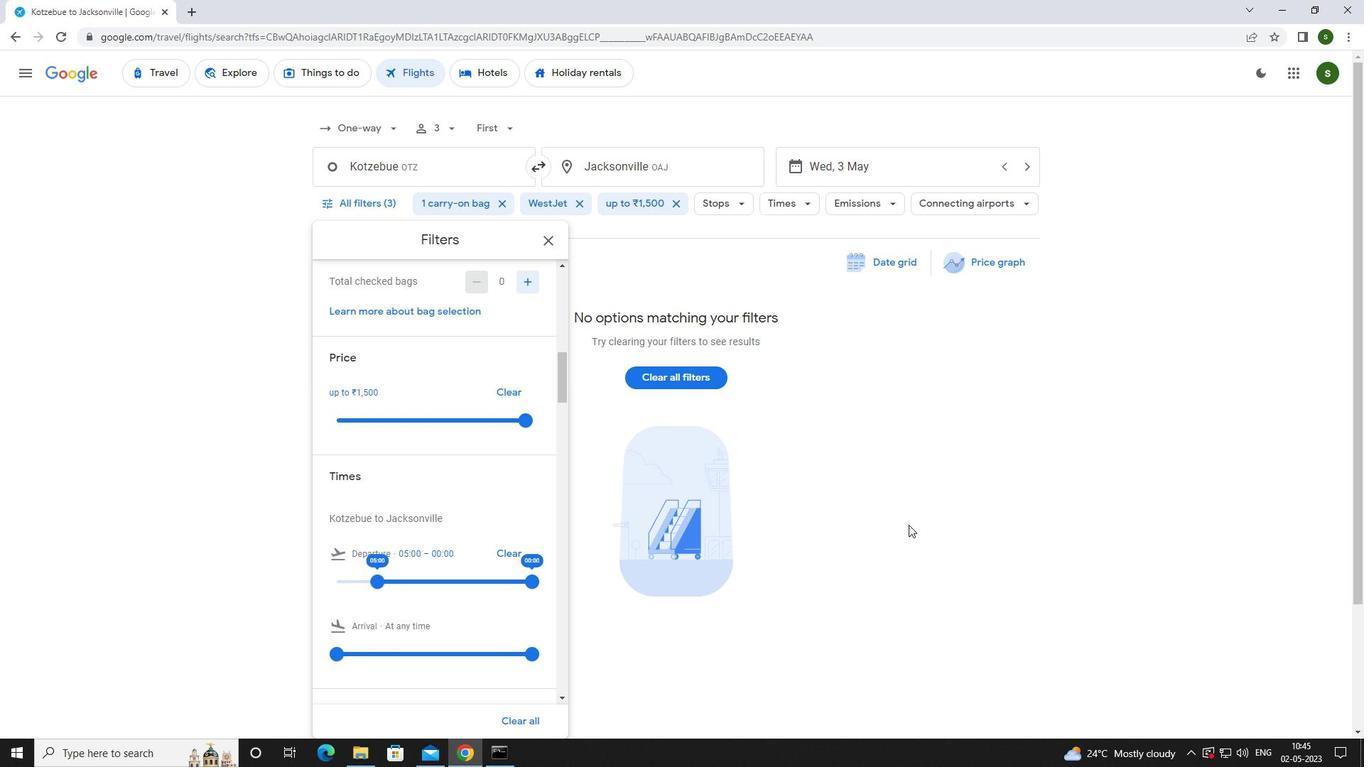 
Action: Mouse pressed left at (933, 449)
Screenshot: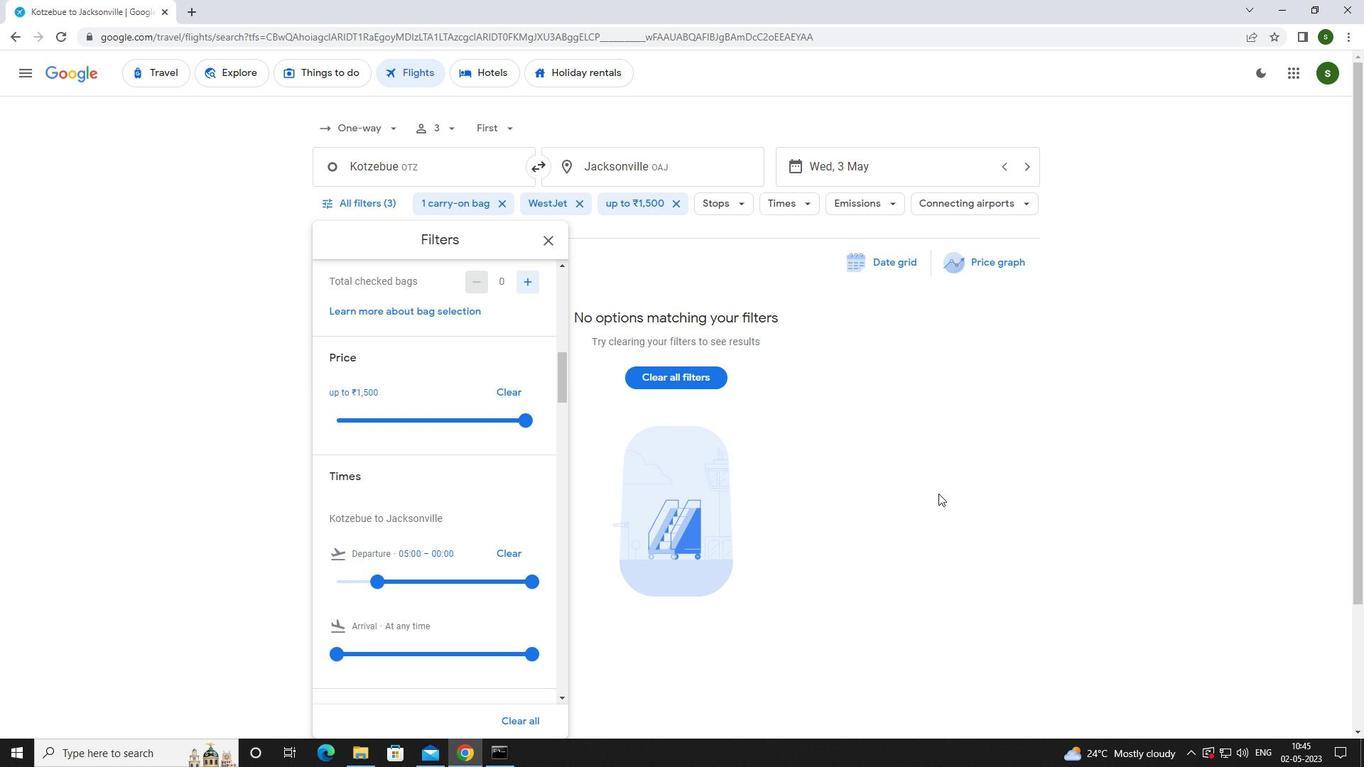 
Action: Mouse moved to (931, 449)
Screenshot: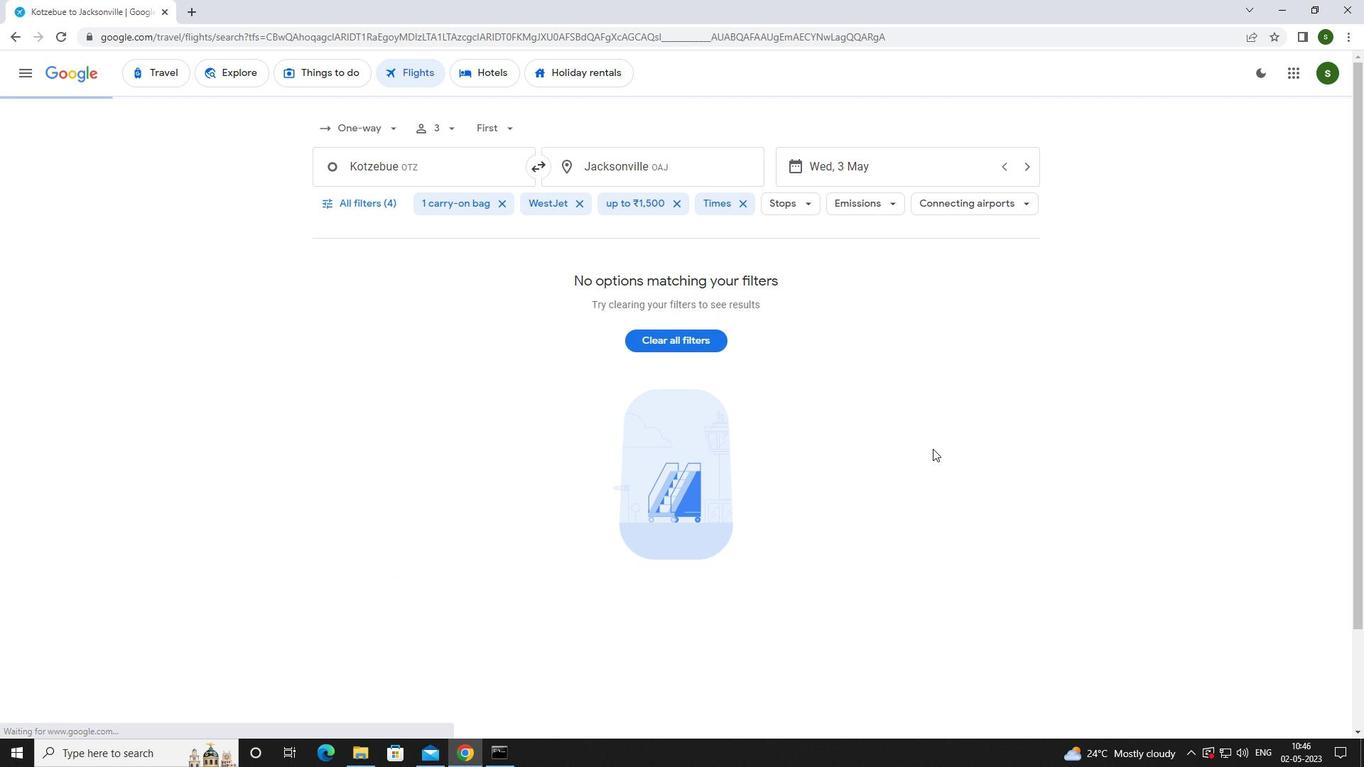 
